 Task: Look for products with chocolate flavor in the category "Chocolate Candies".
Action: Mouse moved to (23, 81)
Screenshot: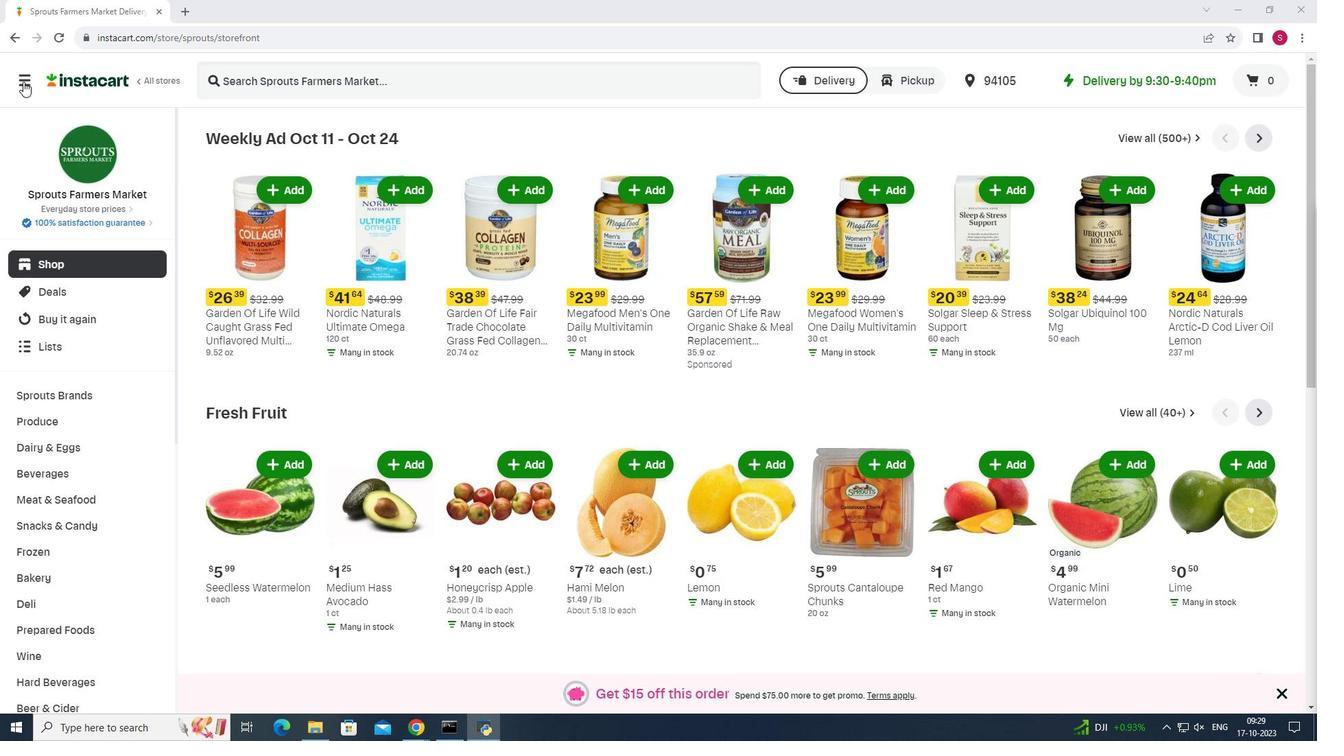 
Action: Mouse pressed left at (23, 81)
Screenshot: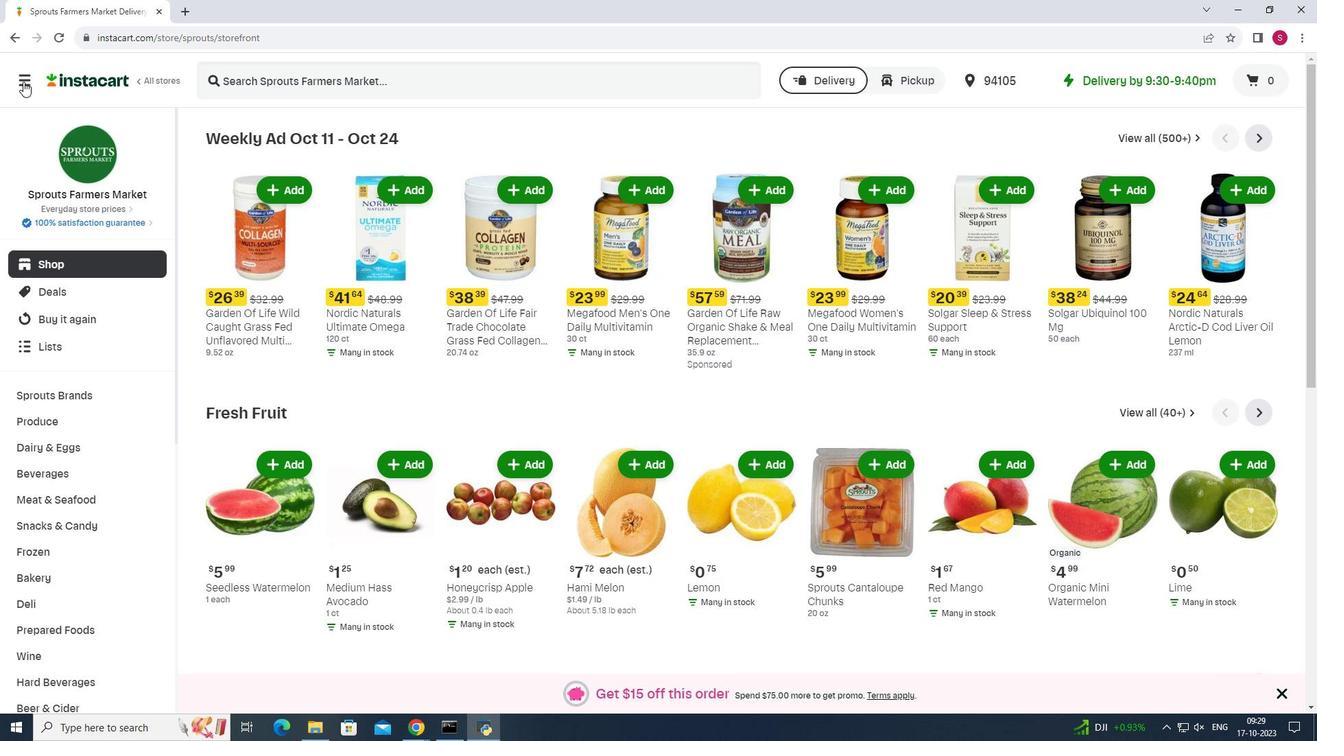 
Action: Mouse moved to (63, 358)
Screenshot: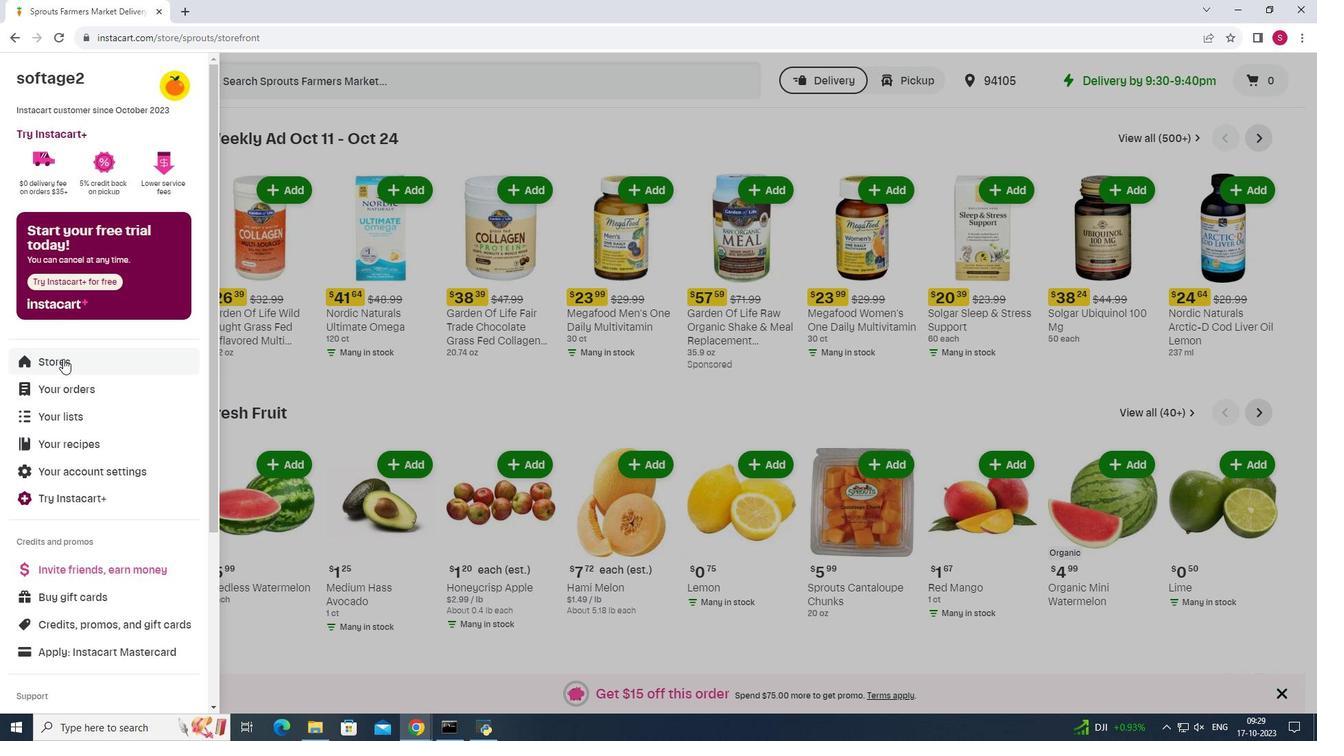 
Action: Mouse pressed left at (63, 358)
Screenshot: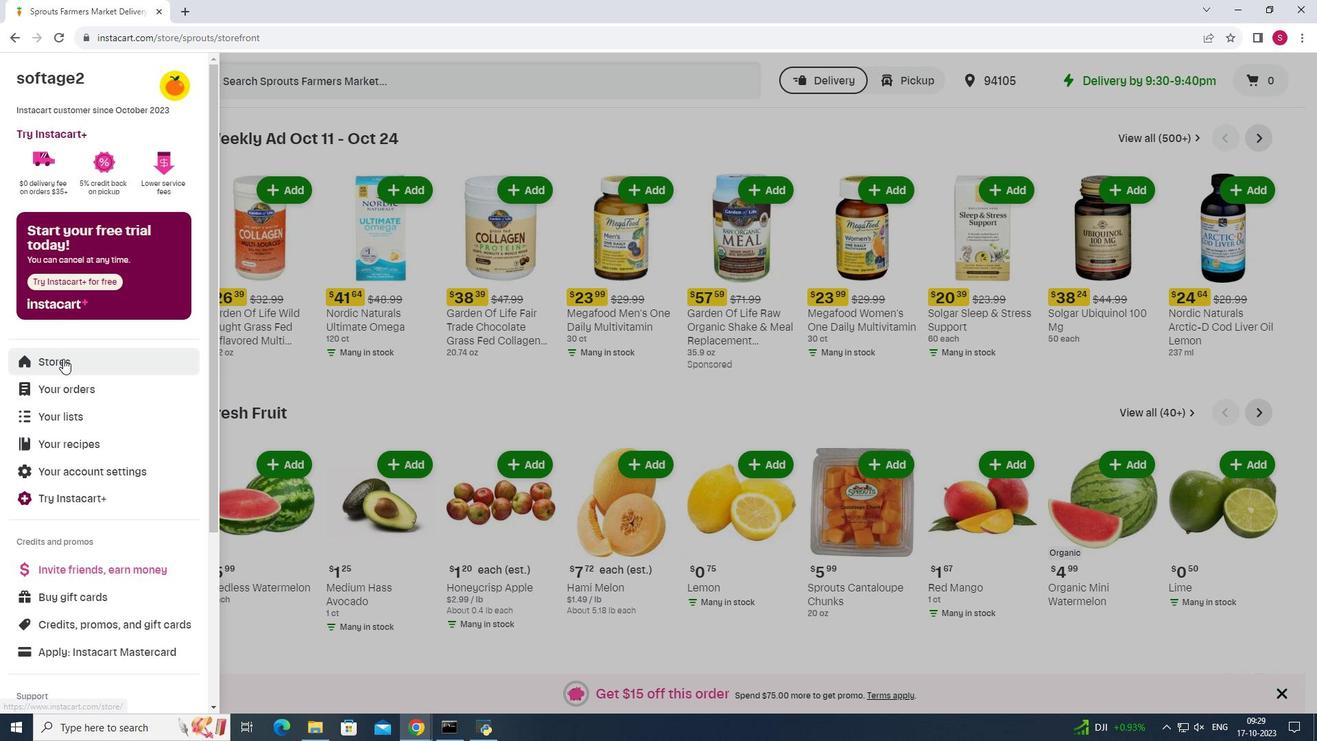 
Action: Mouse moved to (317, 118)
Screenshot: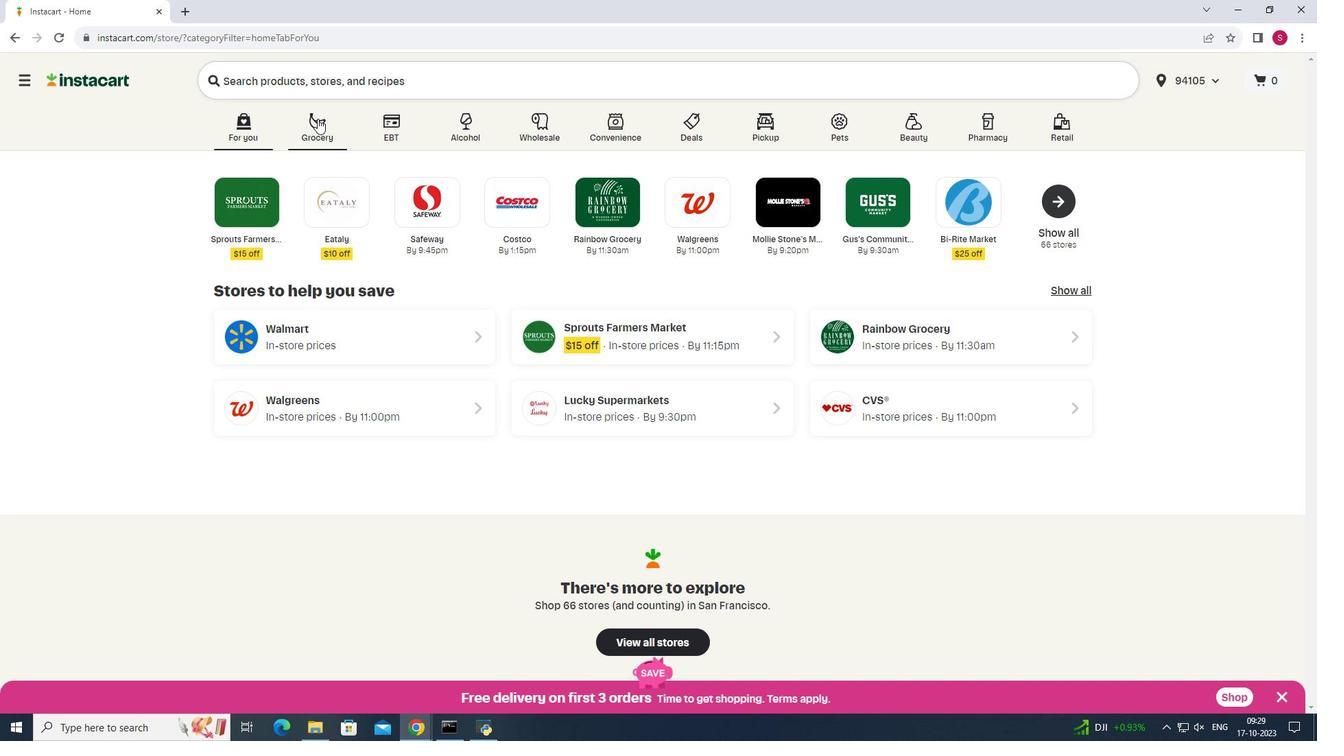 
Action: Mouse pressed left at (317, 118)
Screenshot: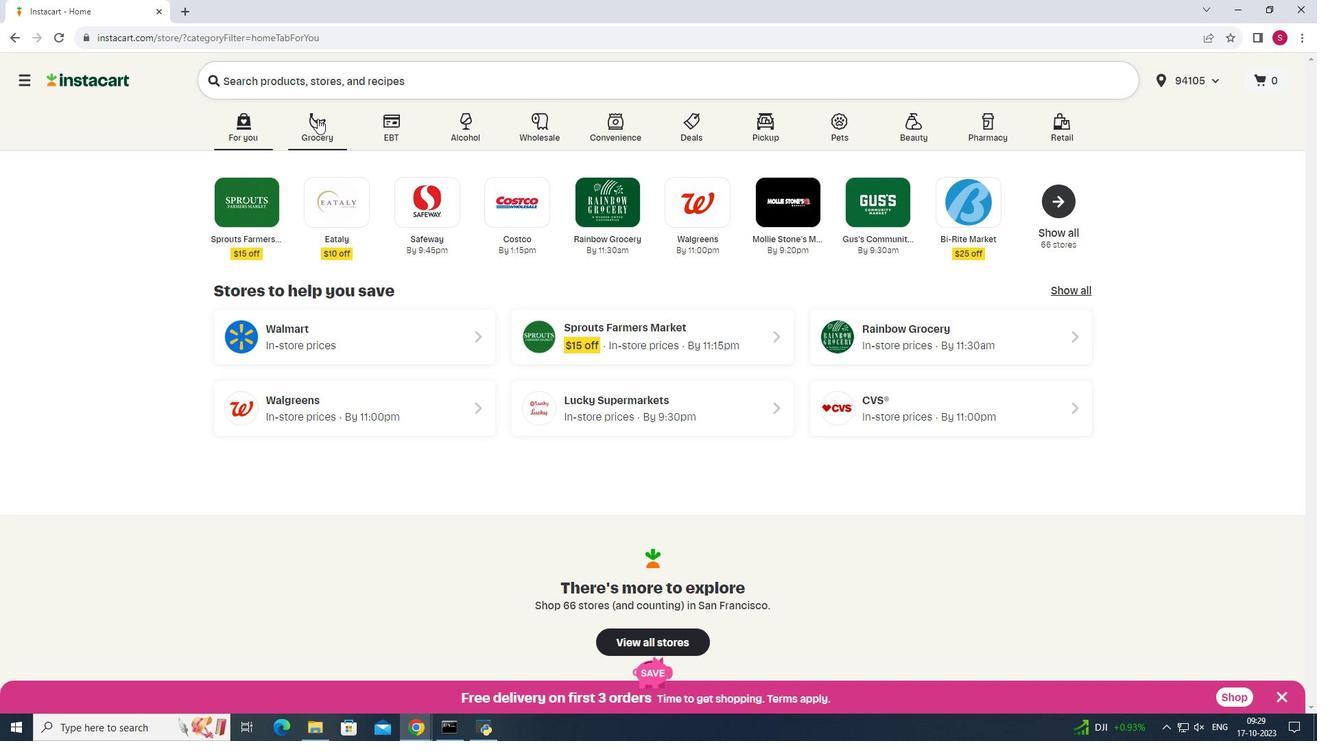 
Action: Mouse moved to (920, 188)
Screenshot: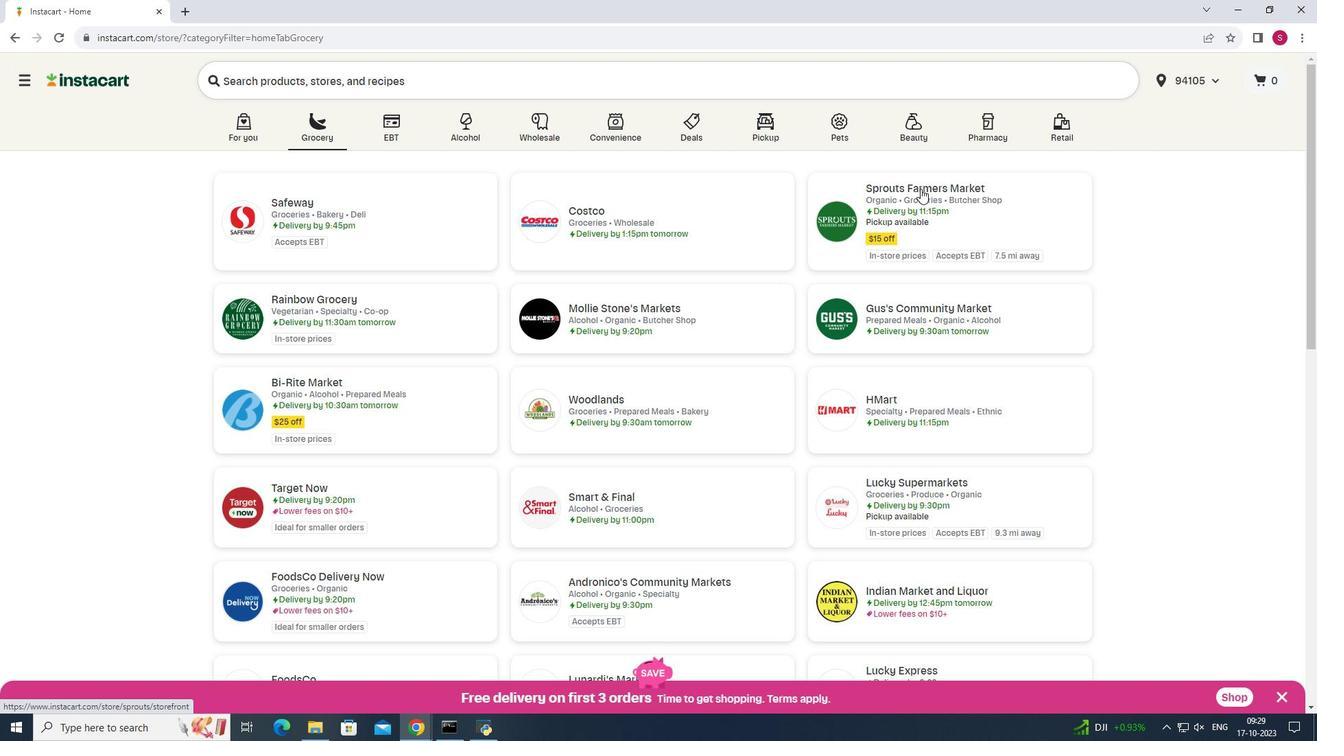
Action: Mouse pressed left at (920, 188)
Screenshot: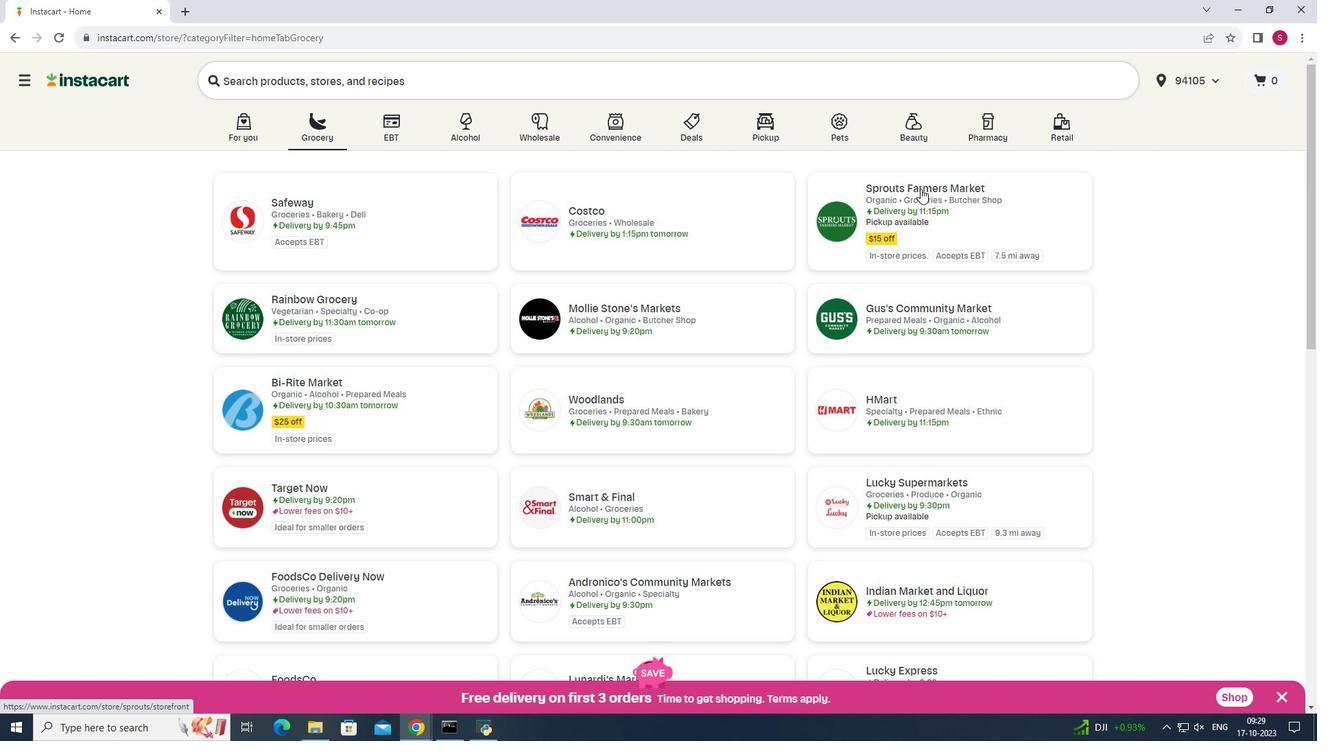 
Action: Mouse moved to (59, 529)
Screenshot: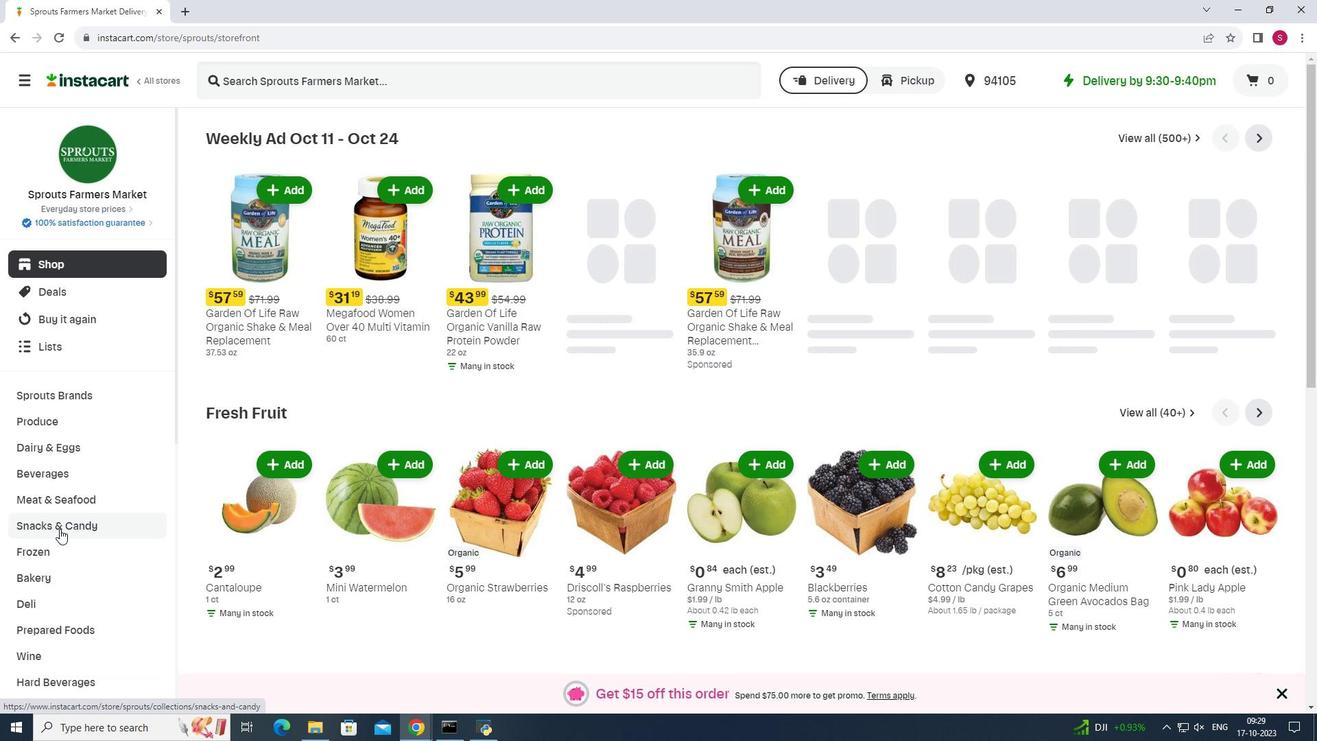 
Action: Mouse pressed left at (59, 529)
Screenshot: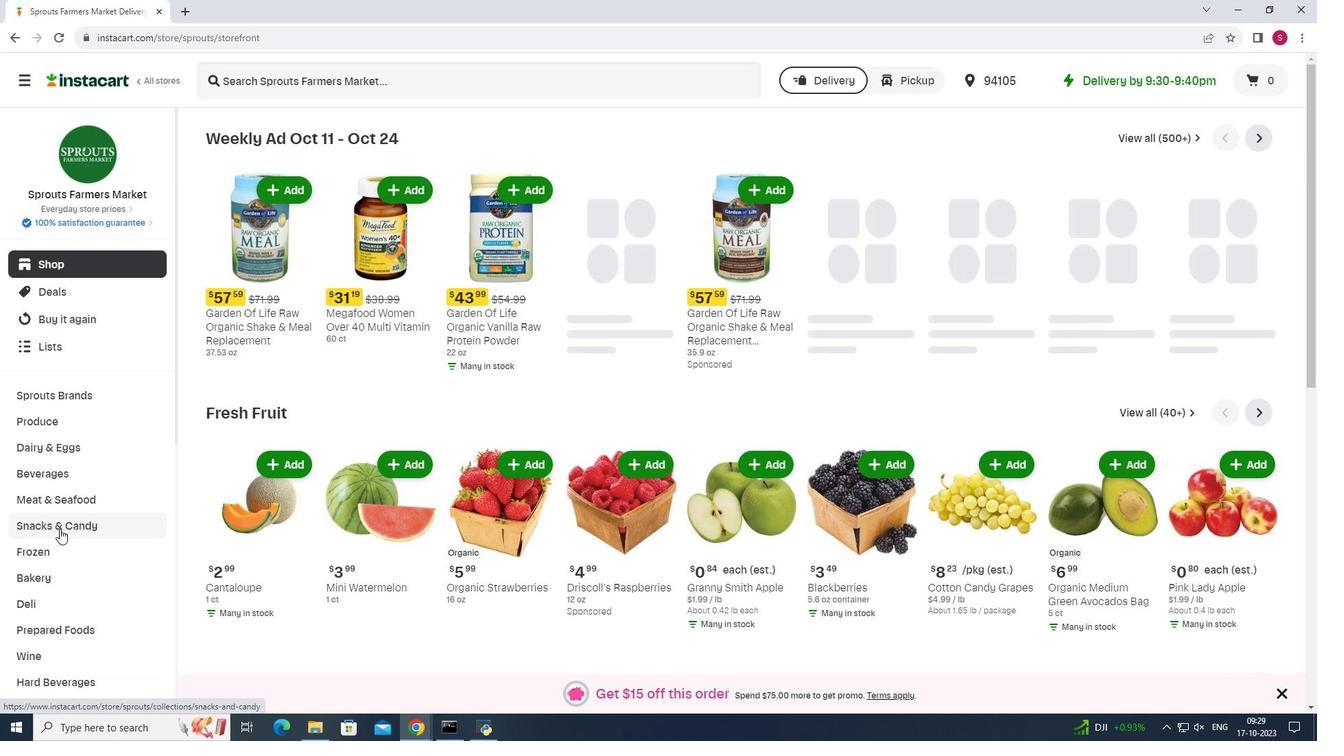
Action: Mouse moved to (383, 170)
Screenshot: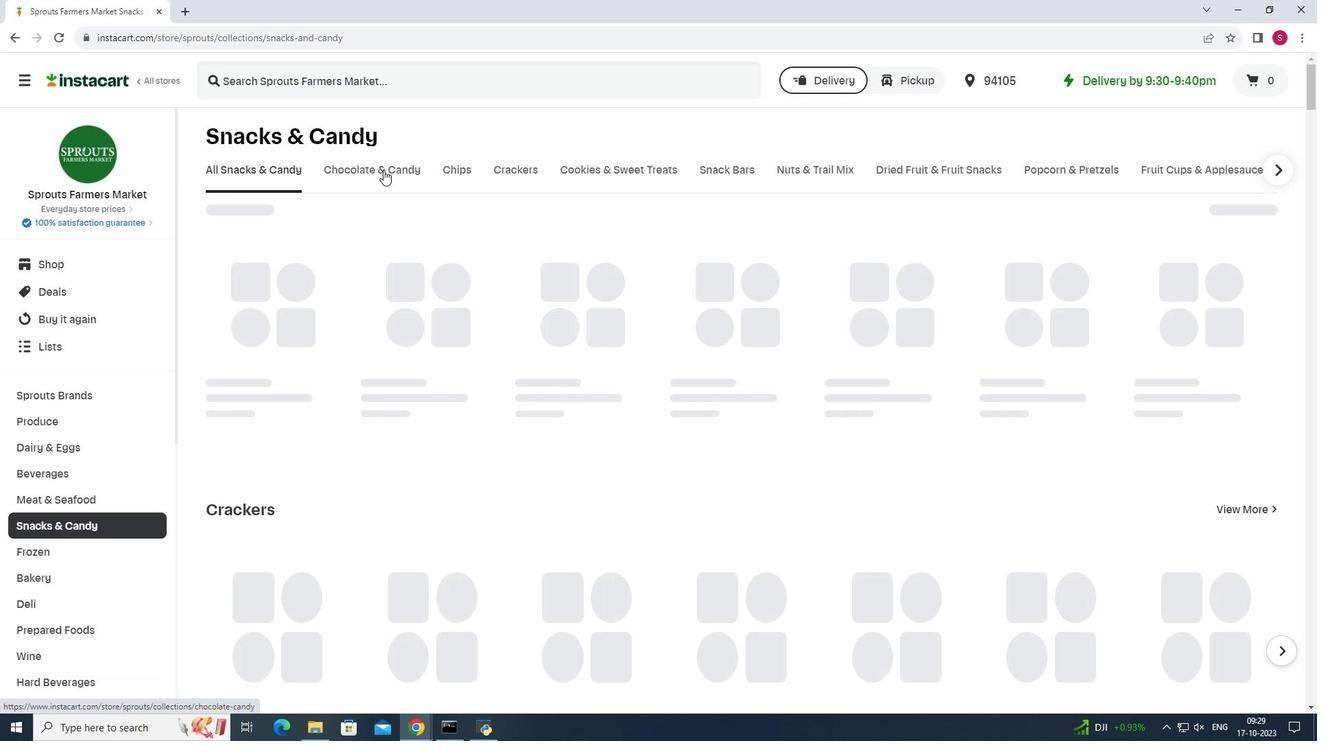 
Action: Mouse pressed left at (383, 170)
Screenshot: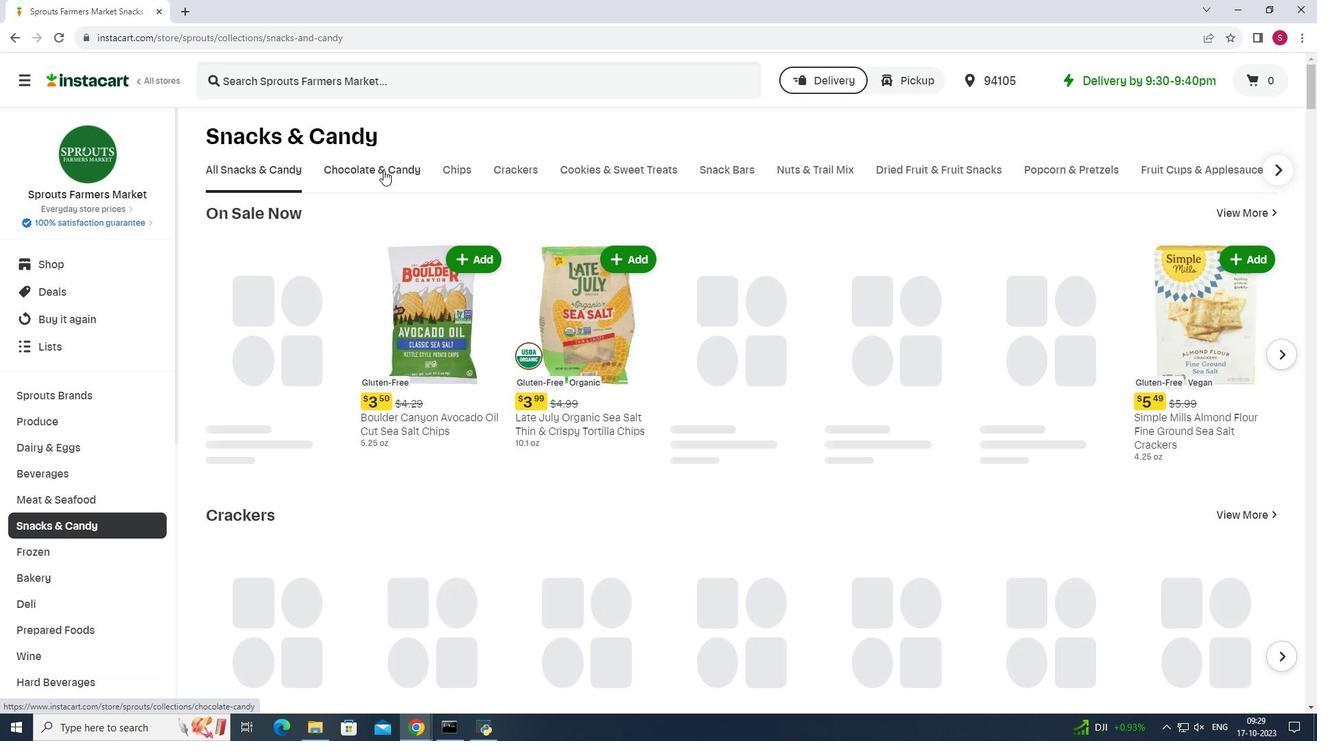 
Action: Mouse moved to (352, 231)
Screenshot: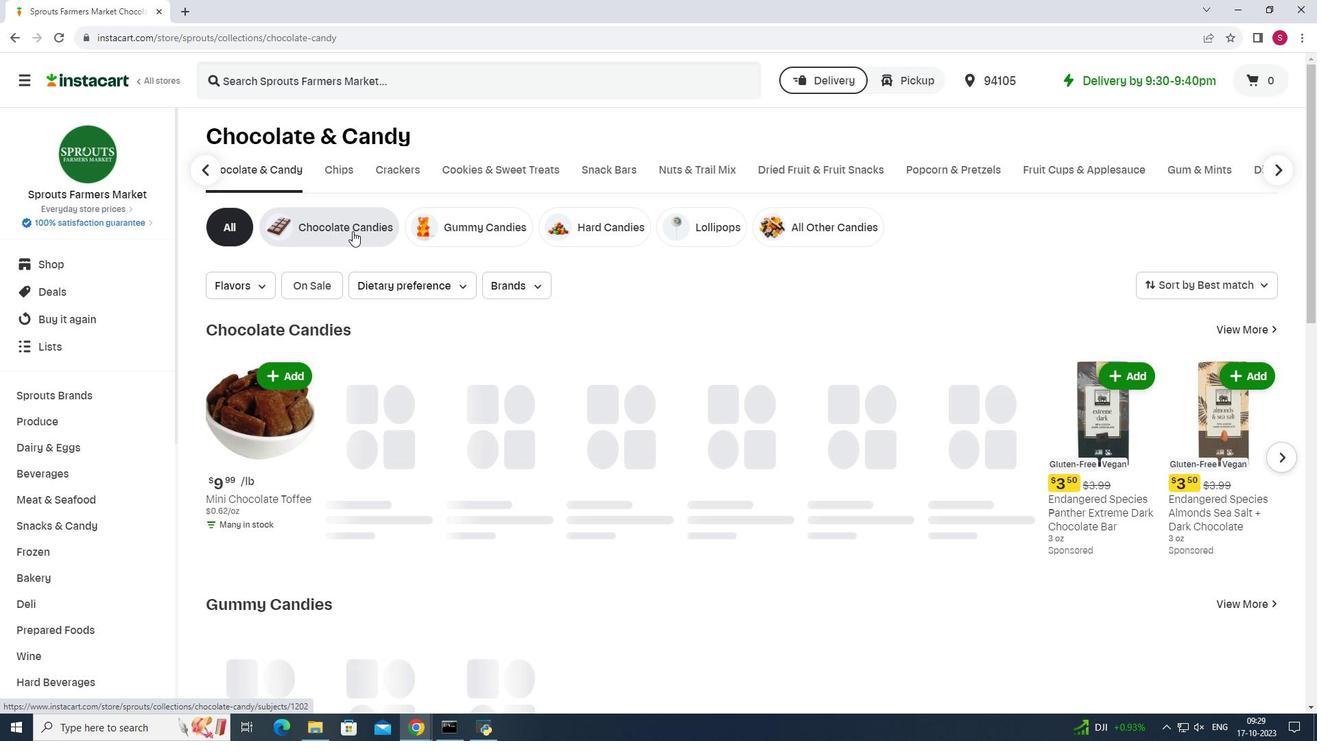 
Action: Mouse pressed left at (352, 231)
Screenshot: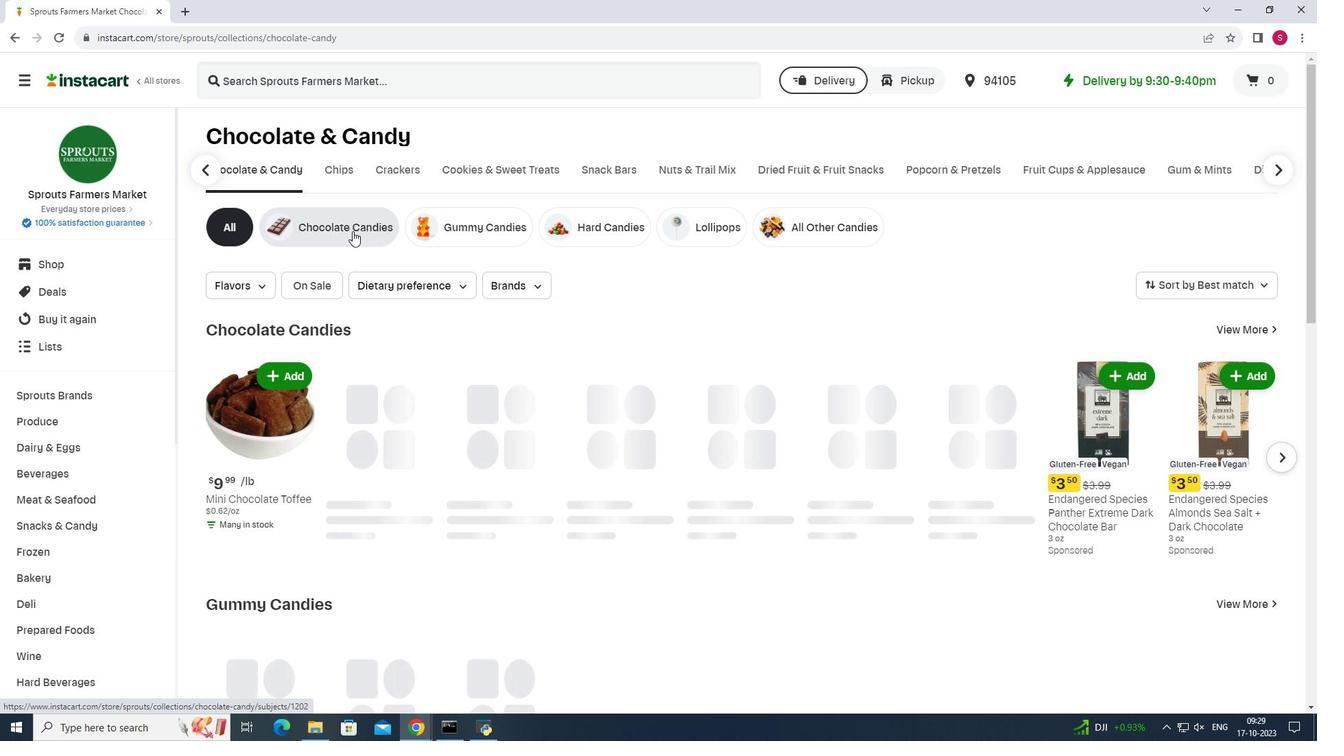 
Action: Mouse moved to (263, 288)
Screenshot: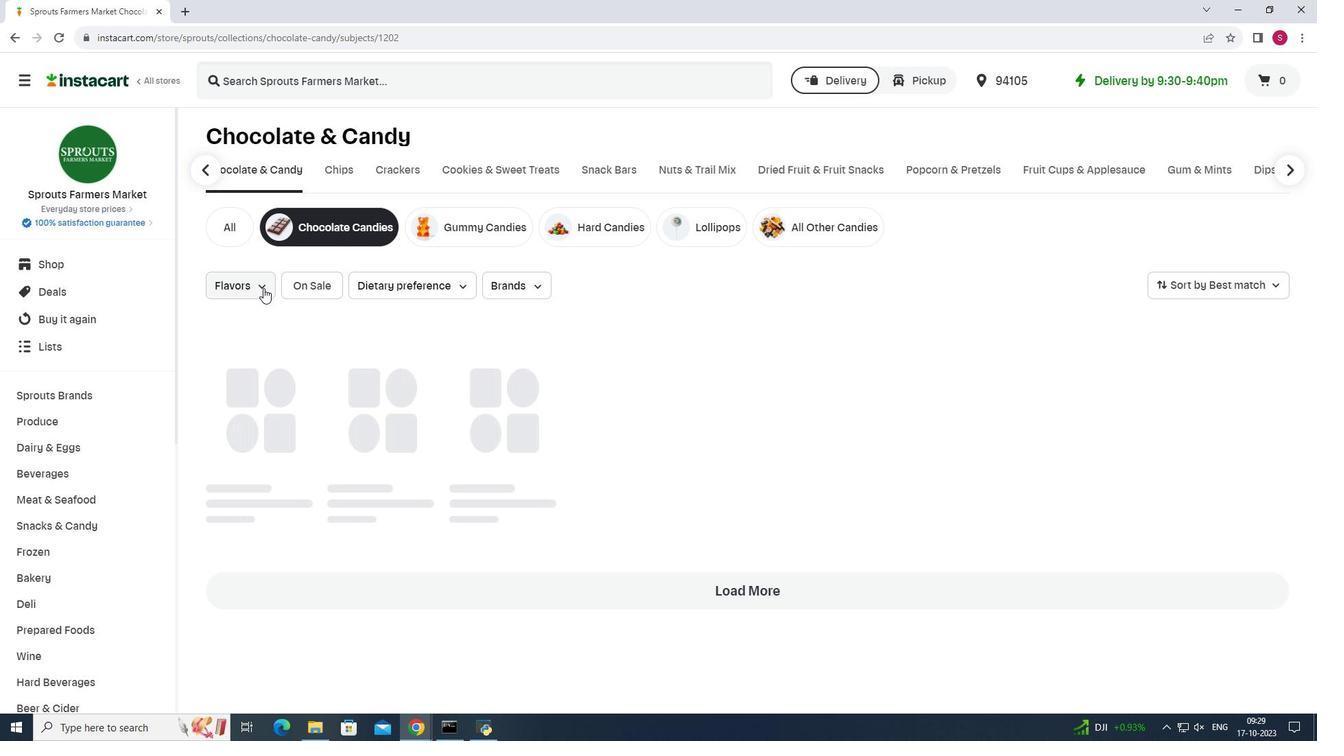
Action: Mouse pressed left at (263, 288)
Screenshot: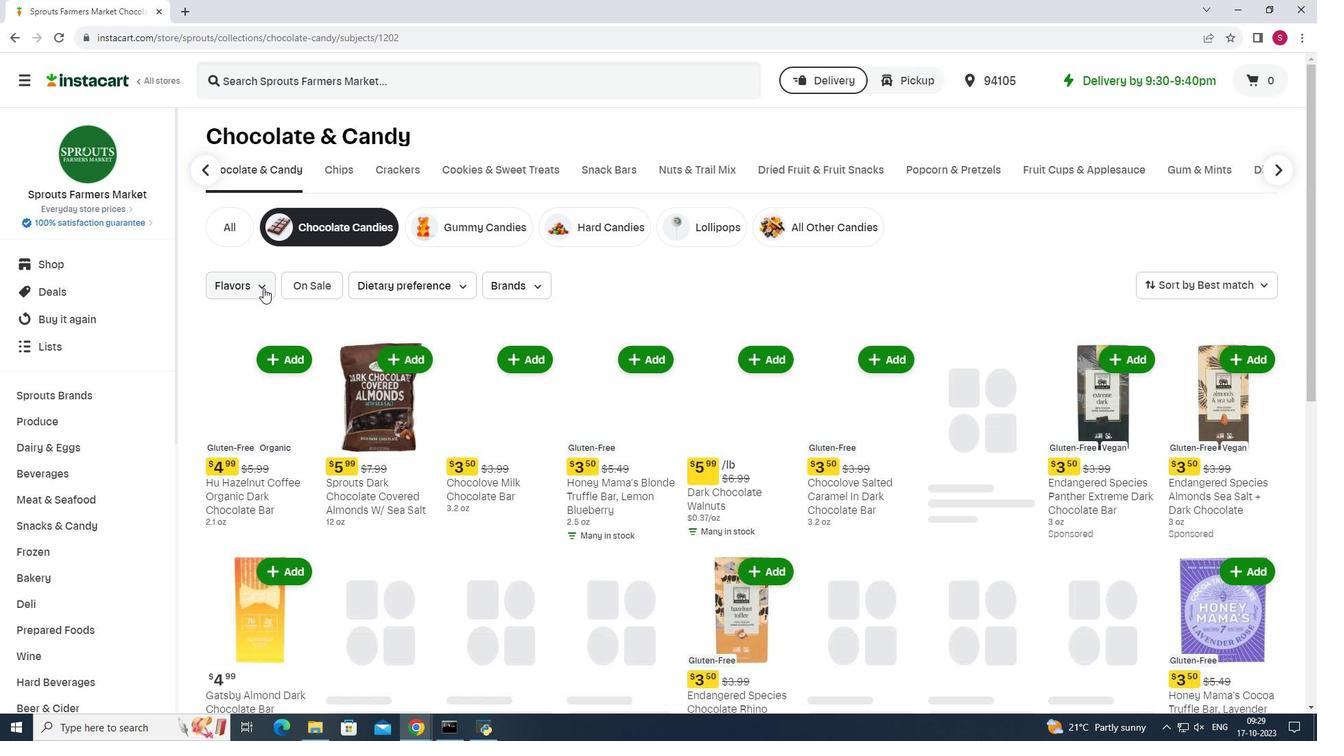 
Action: Mouse moved to (227, 325)
Screenshot: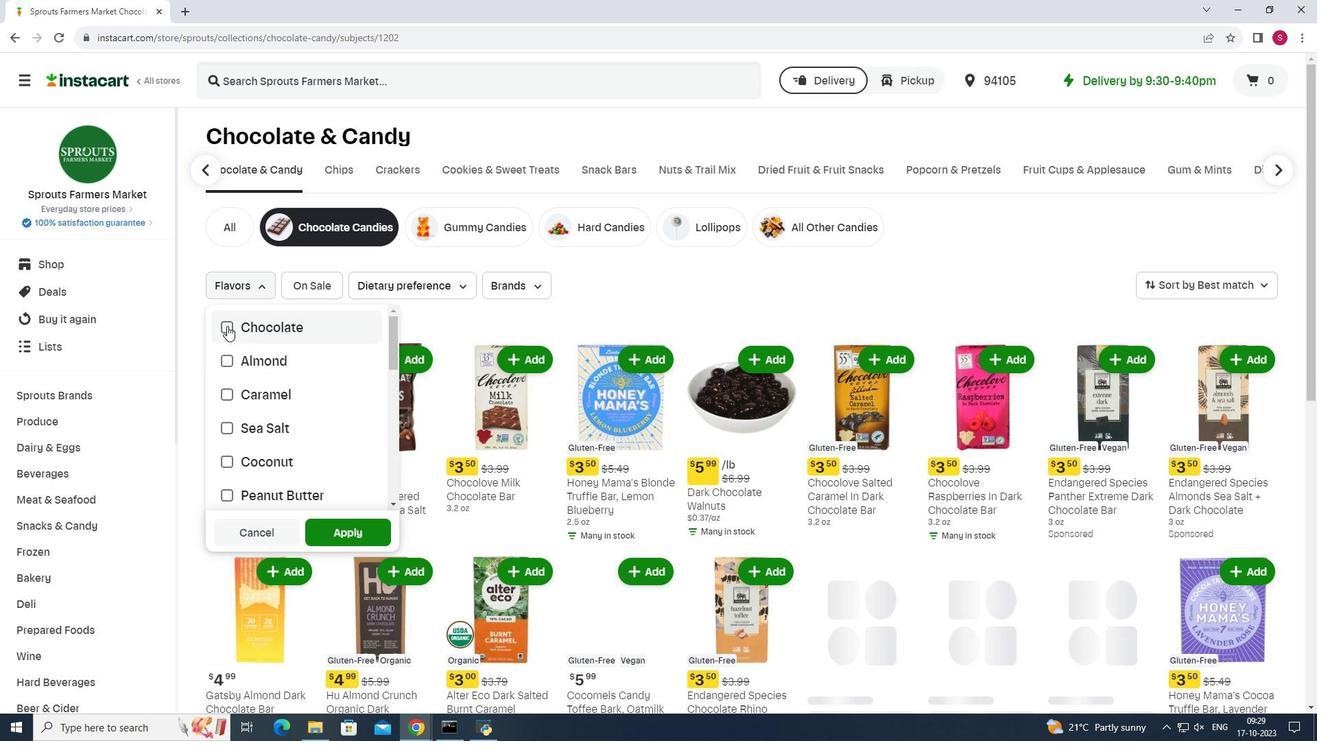 
Action: Mouse pressed left at (227, 325)
Screenshot: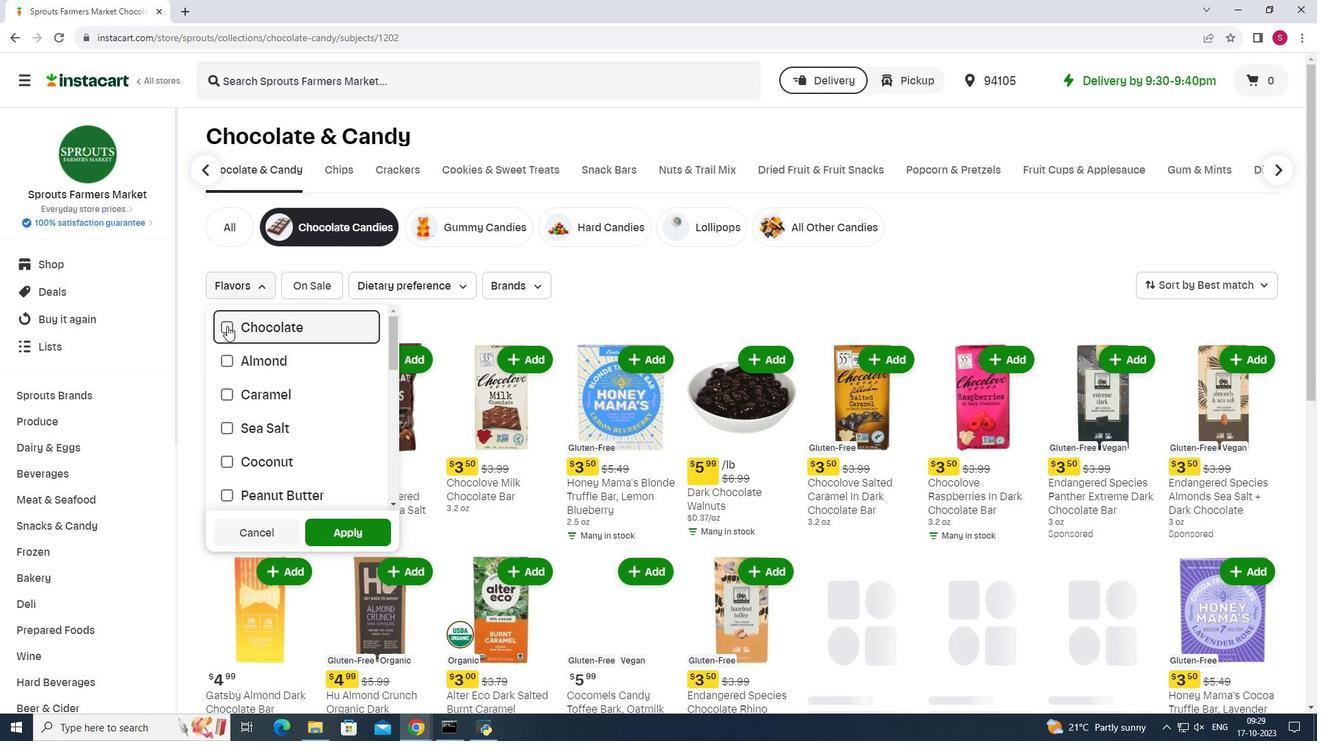 
Action: Mouse moved to (341, 533)
Screenshot: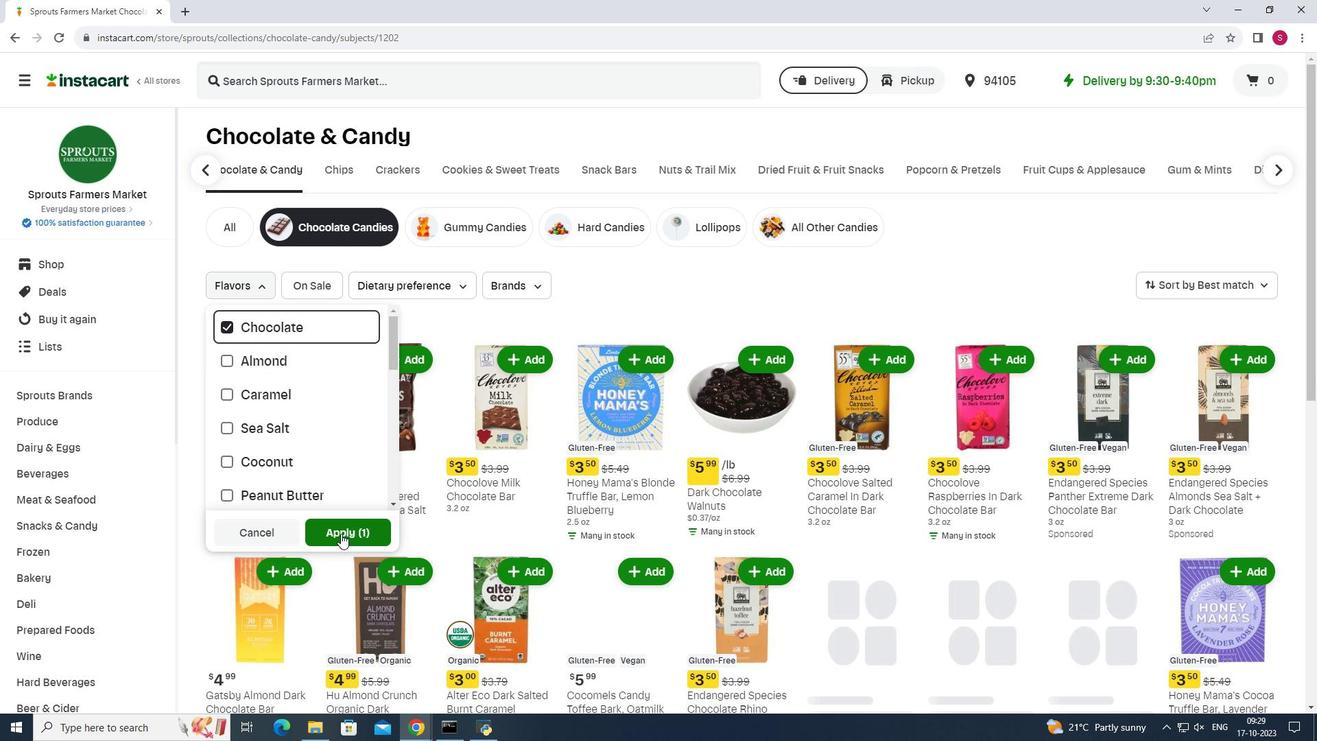 
Action: Mouse pressed left at (341, 533)
Screenshot: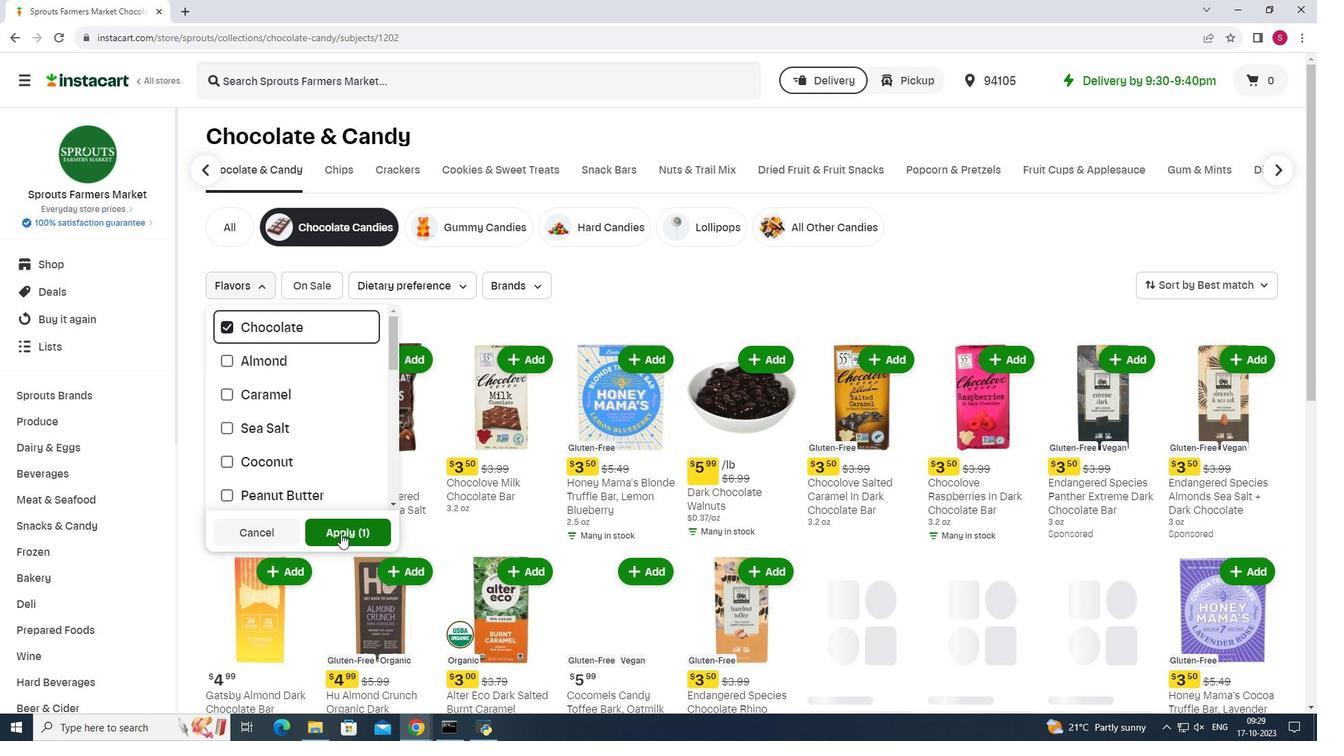 
Action: Mouse moved to (1038, 298)
Screenshot: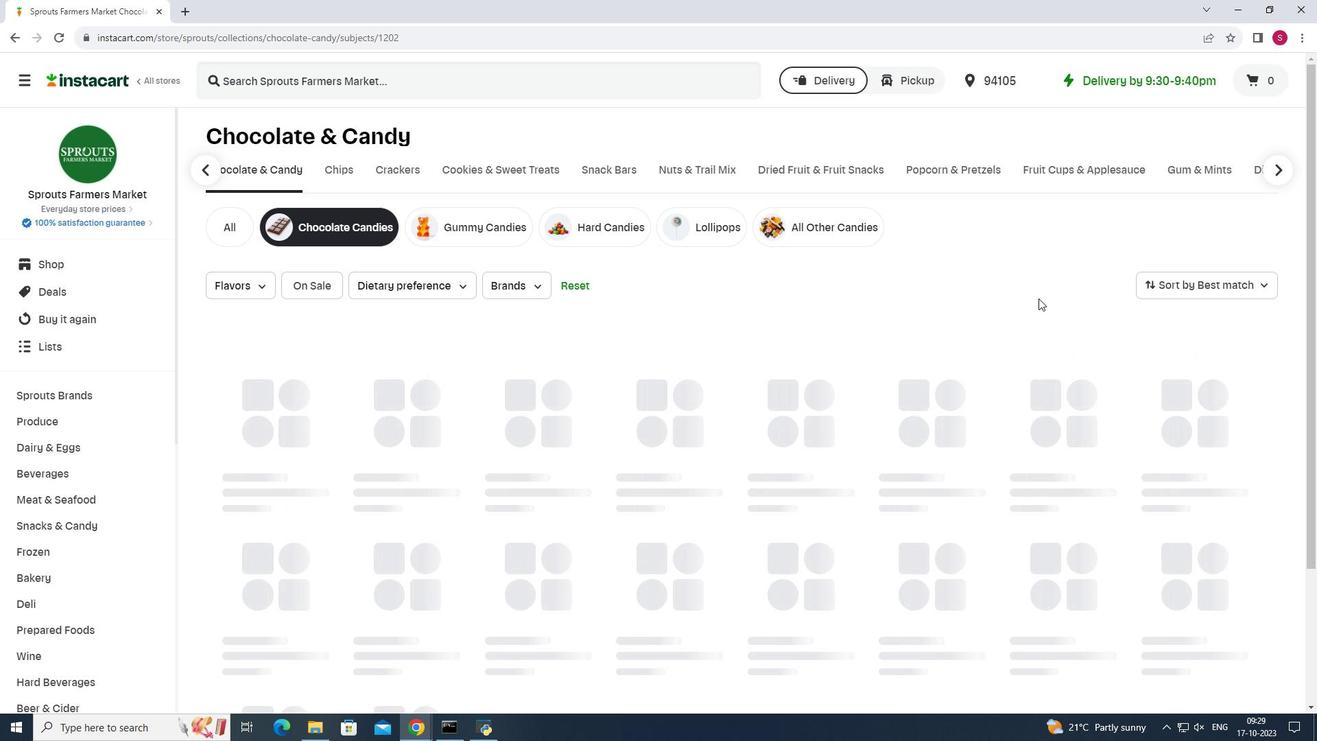 
Action: Mouse scrolled (1038, 297) with delta (0, 0)
Screenshot: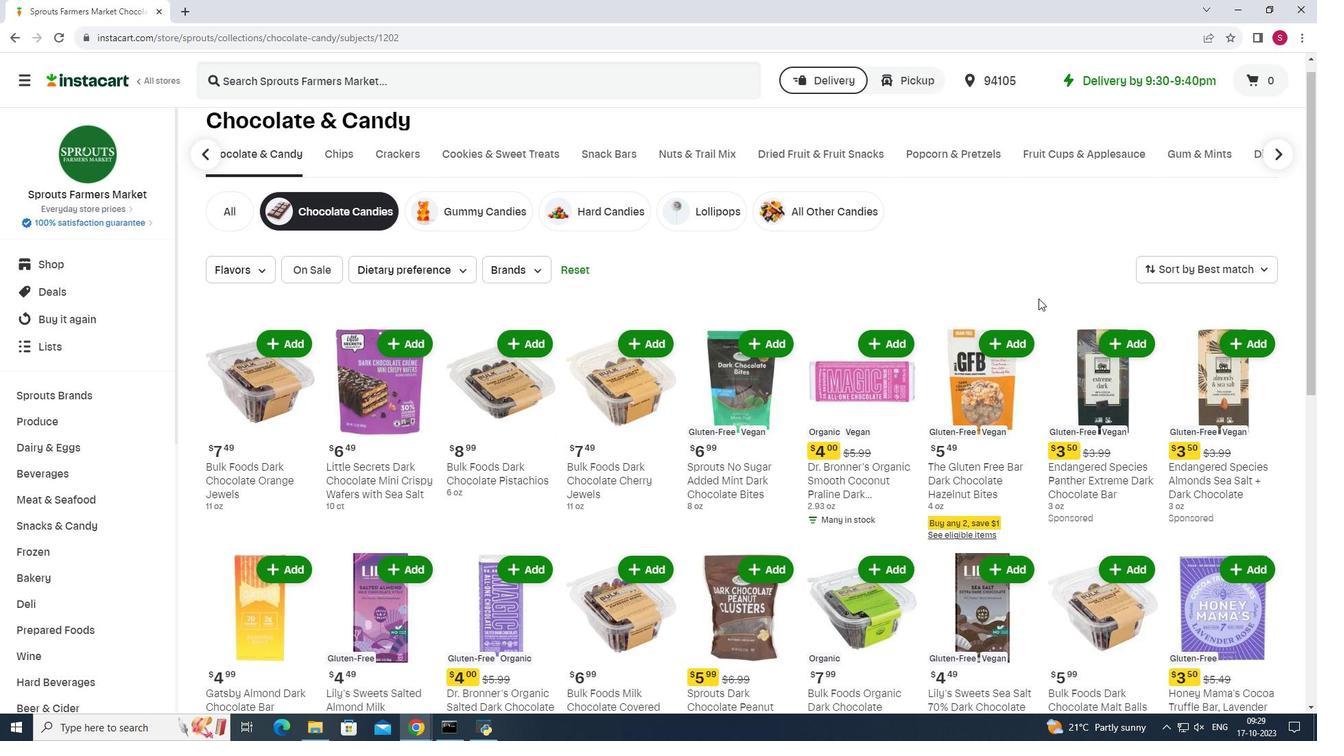 
Action: Mouse scrolled (1038, 297) with delta (0, 0)
Screenshot: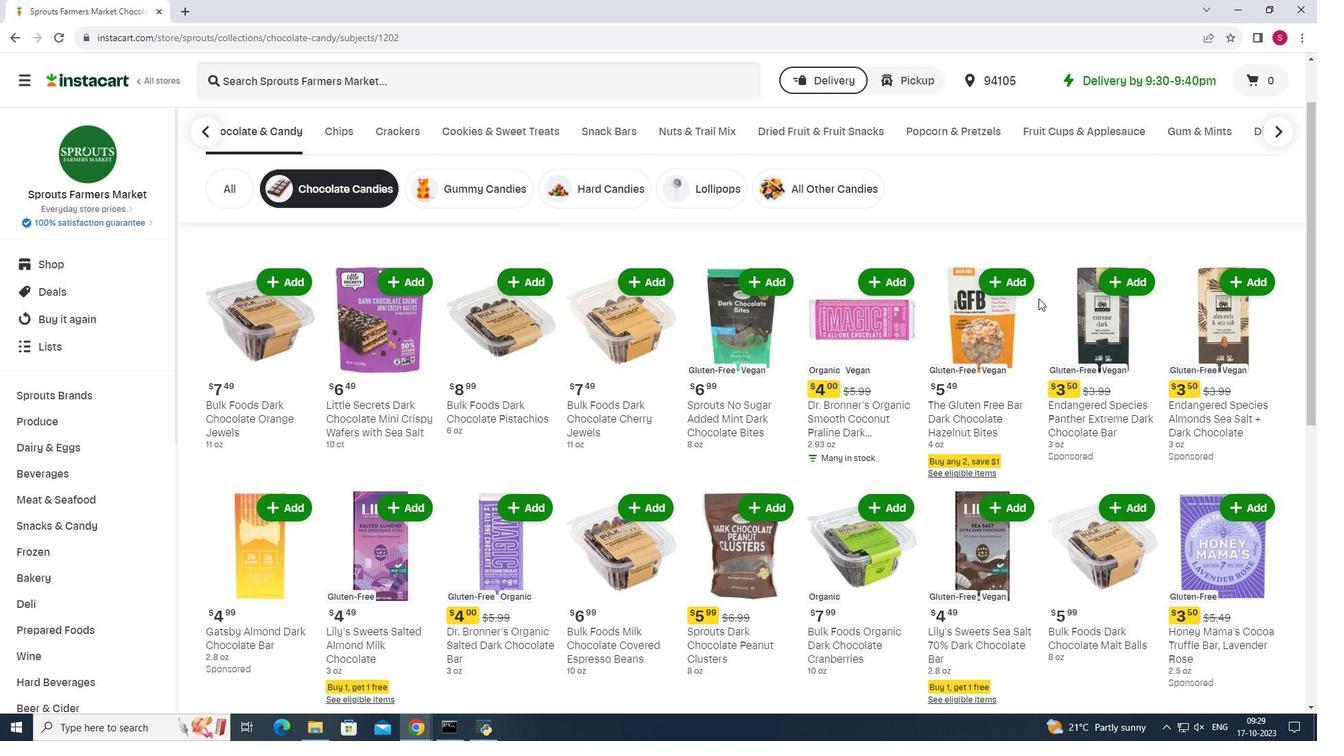 
Action: Mouse scrolled (1038, 297) with delta (0, 0)
Screenshot: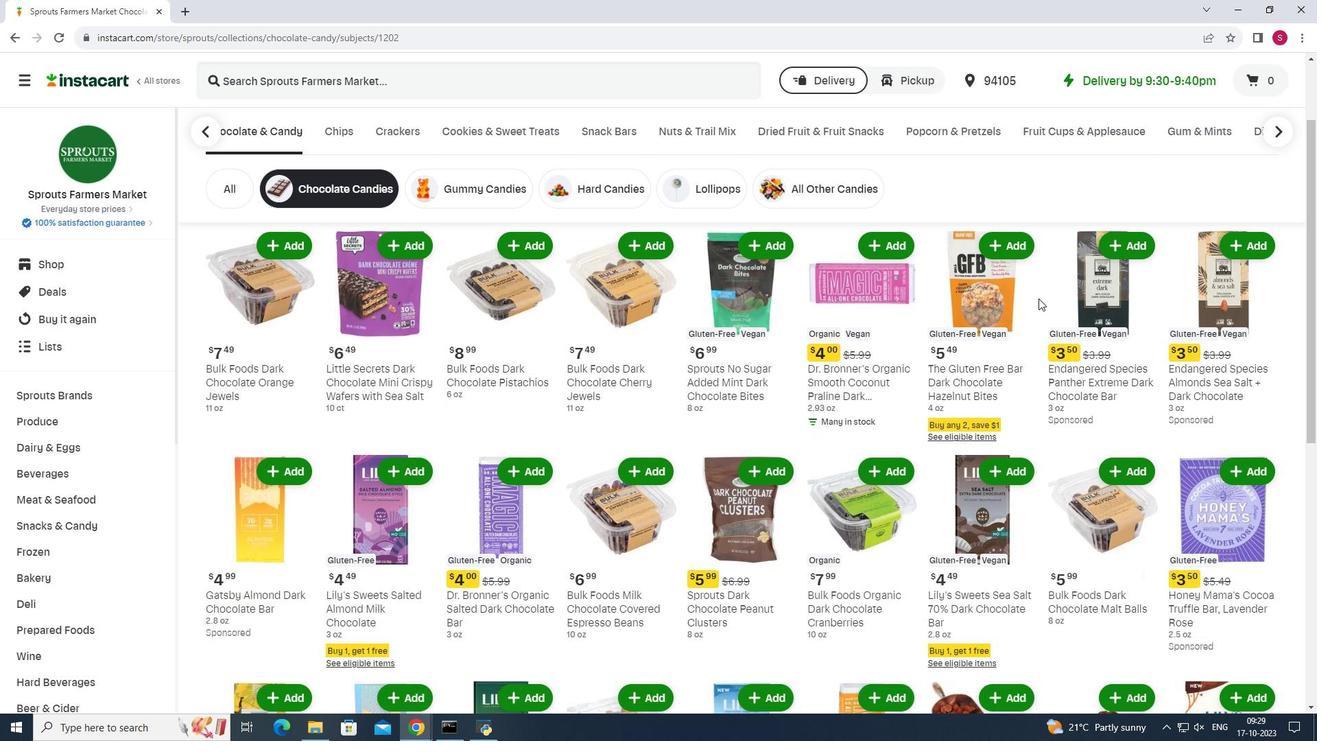
Action: Mouse scrolled (1038, 297) with delta (0, 0)
Screenshot: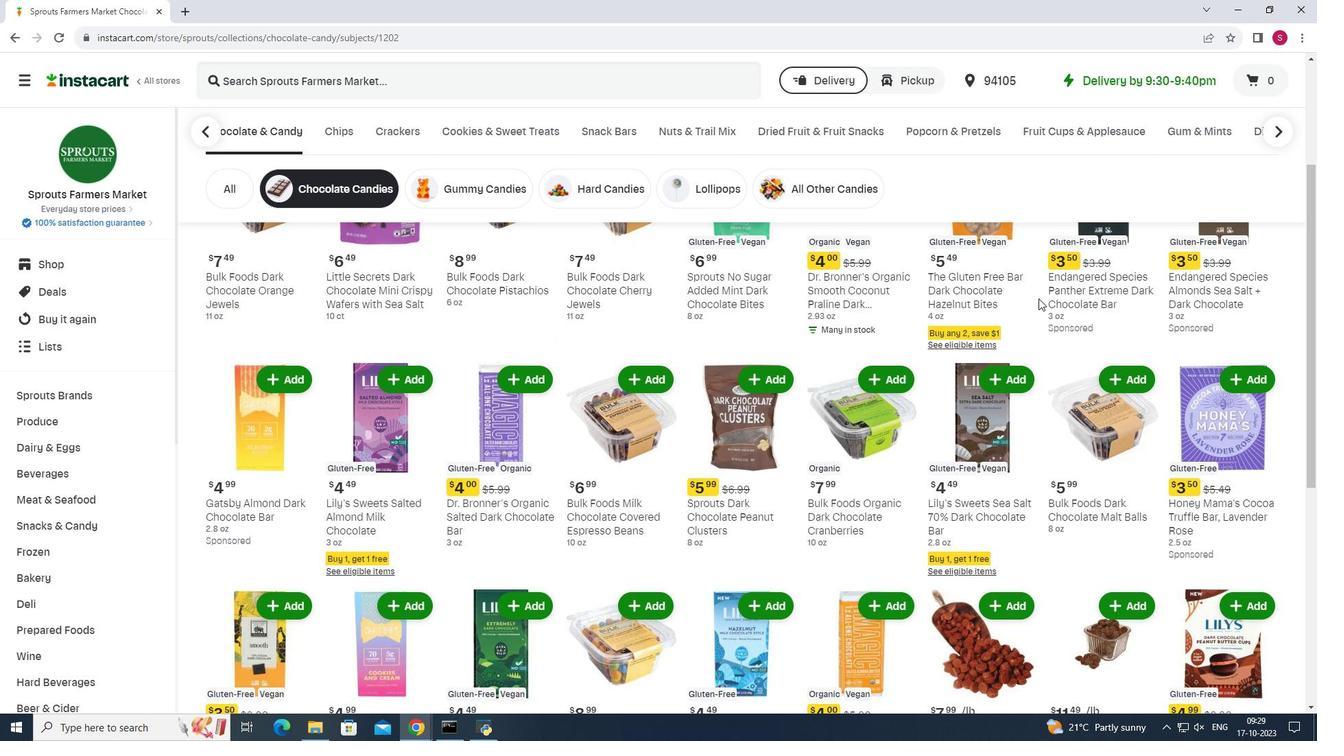 
Action: Mouse scrolled (1038, 297) with delta (0, 0)
Screenshot: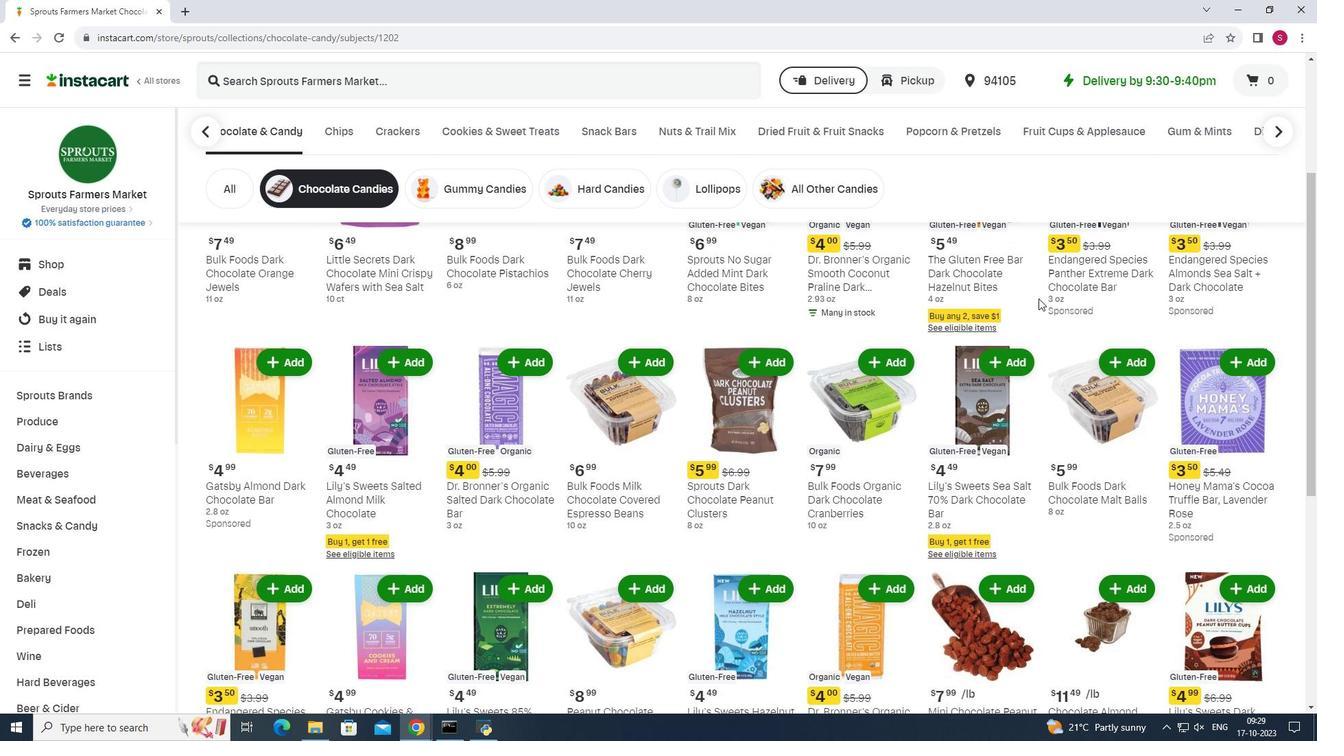 
Action: Mouse scrolled (1038, 297) with delta (0, 0)
Screenshot: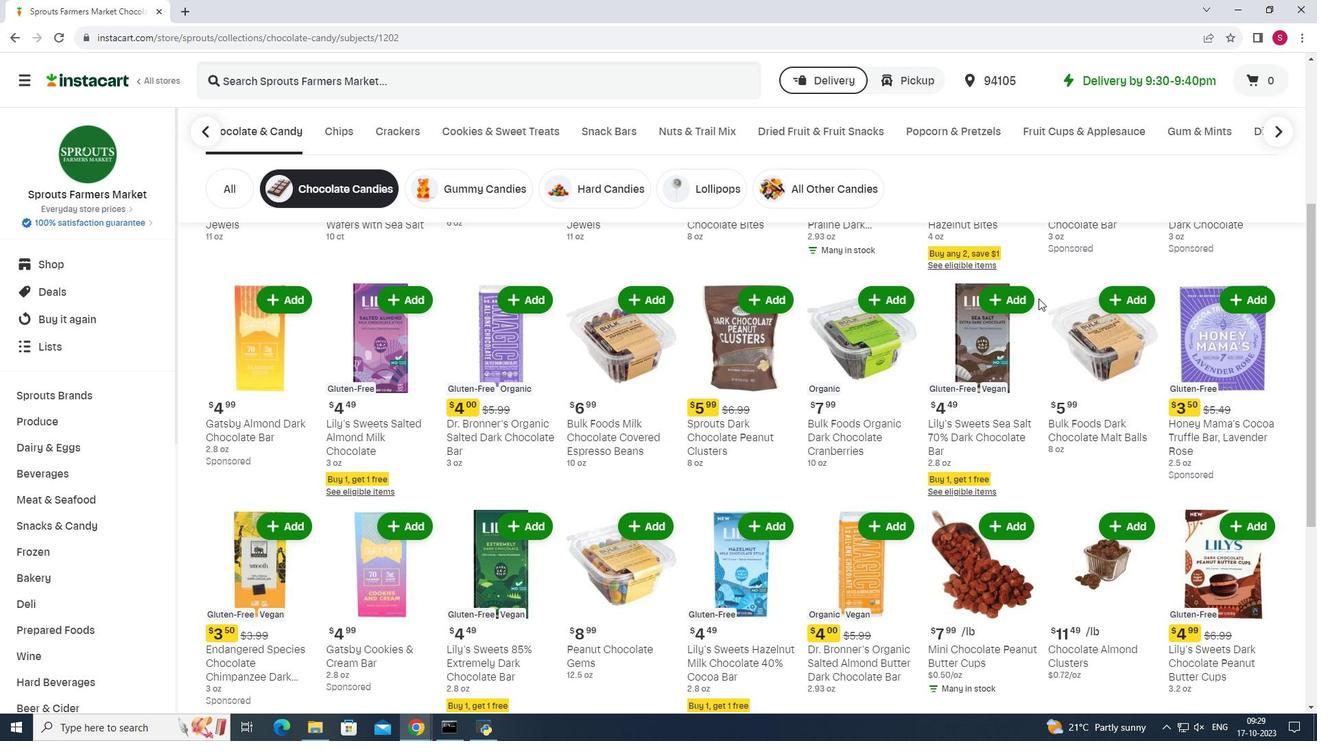 
Action: Mouse scrolled (1038, 297) with delta (0, 0)
Screenshot: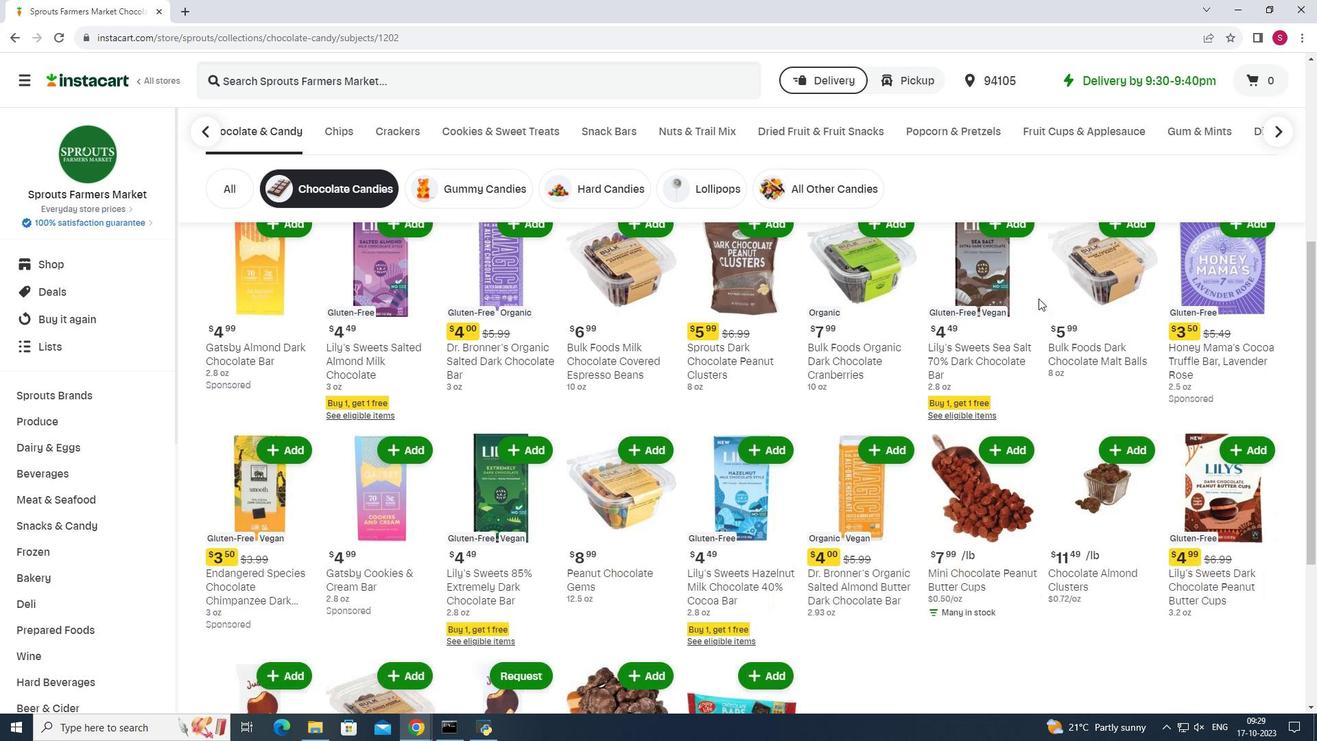 
Action: Mouse scrolled (1038, 297) with delta (0, 0)
Screenshot: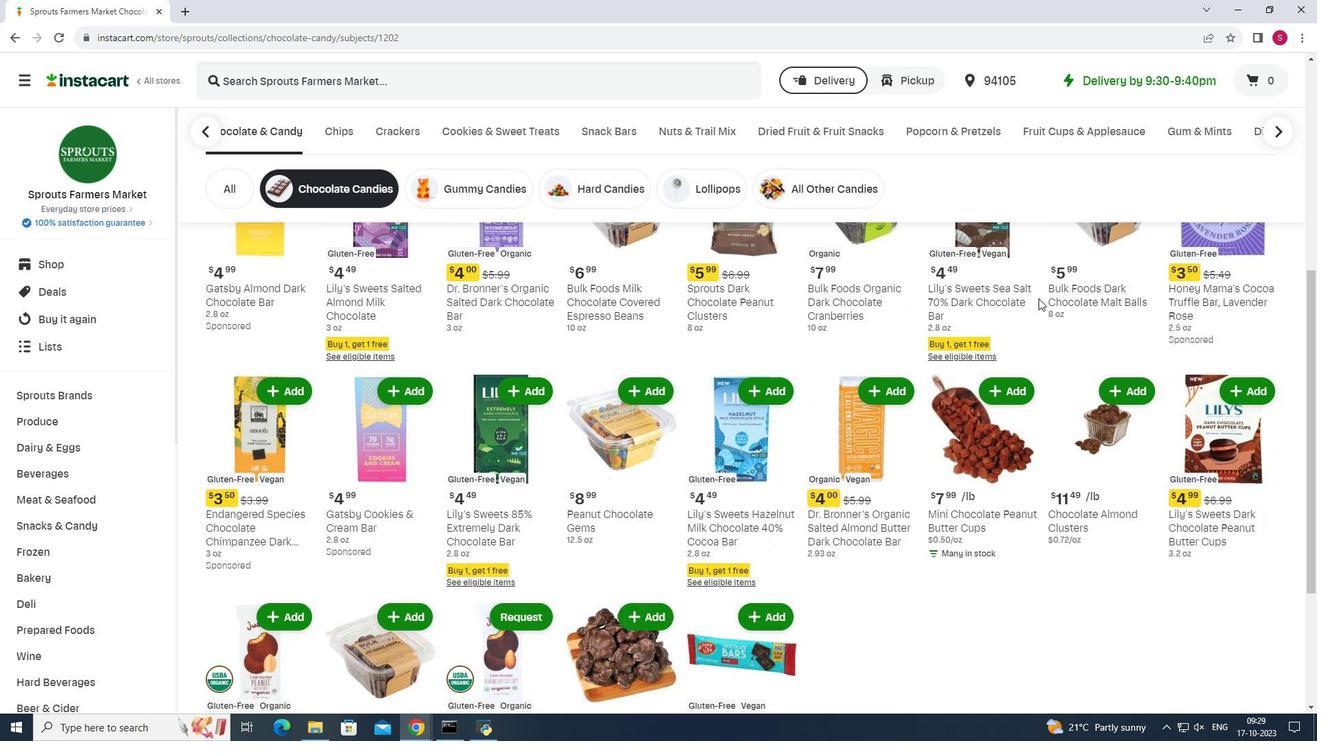 
Action: Mouse scrolled (1038, 297) with delta (0, 0)
Screenshot: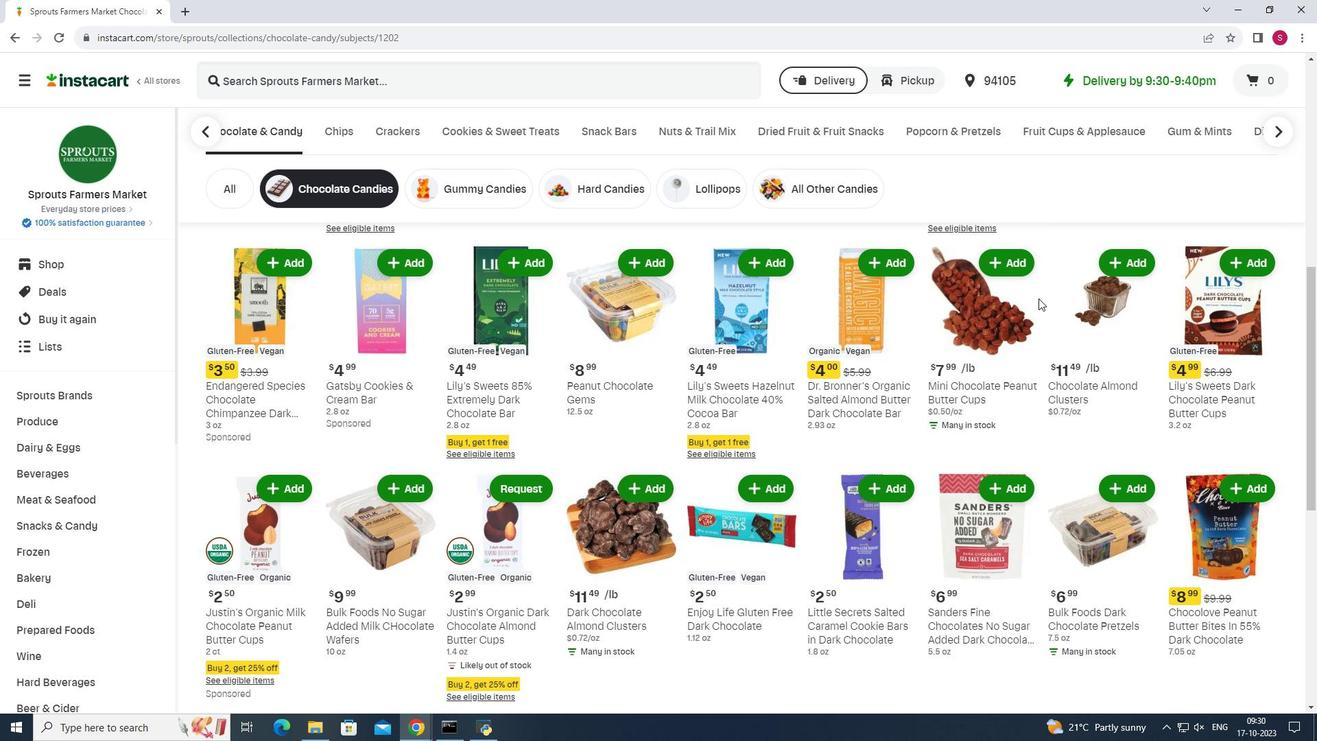 
Action: Mouse scrolled (1038, 297) with delta (0, 0)
Screenshot: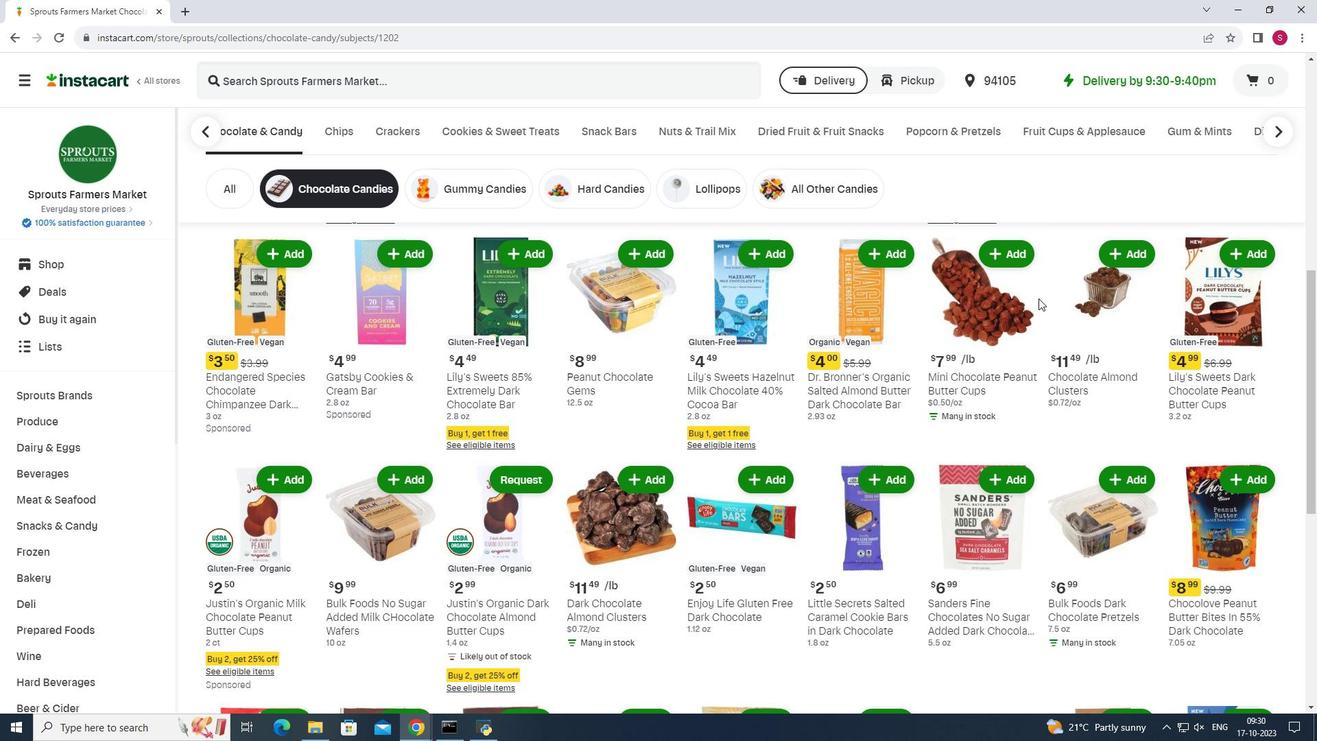 
Action: Mouse scrolled (1038, 297) with delta (0, 0)
Screenshot: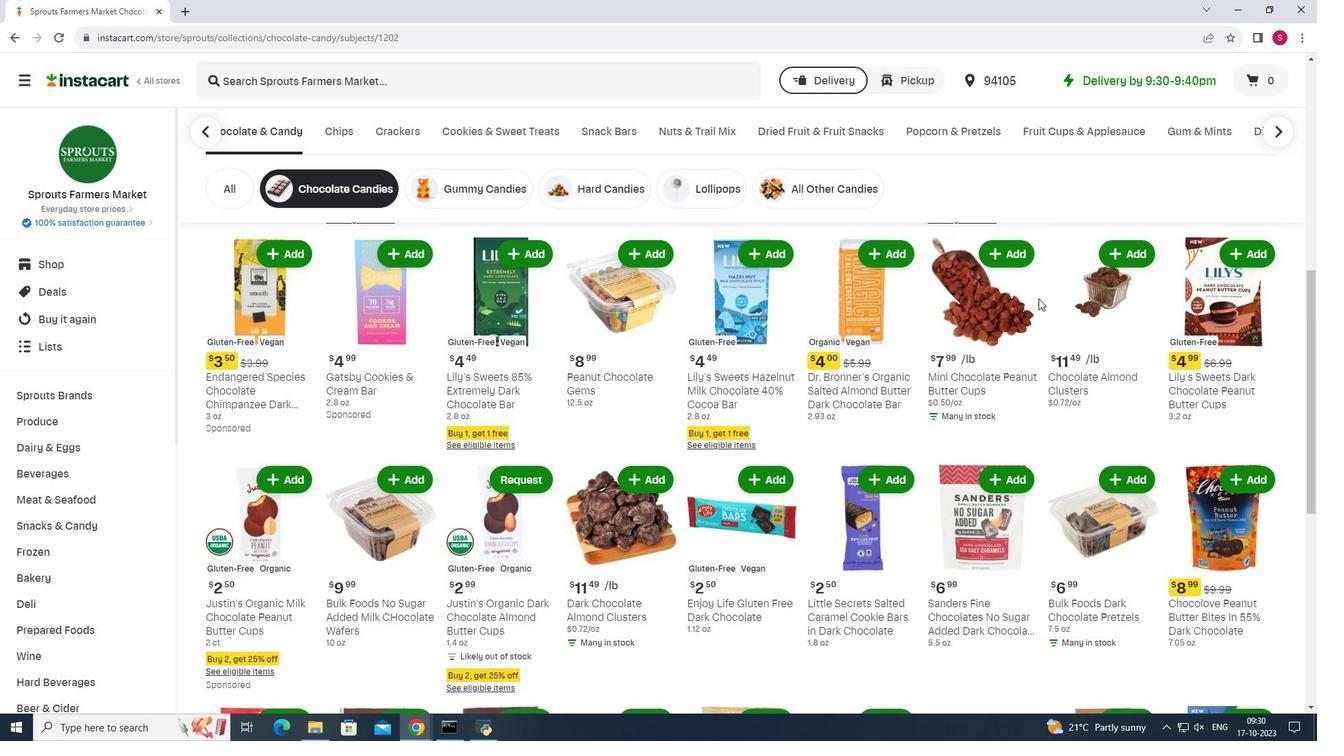 
Action: Mouse scrolled (1038, 297) with delta (0, 0)
Screenshot: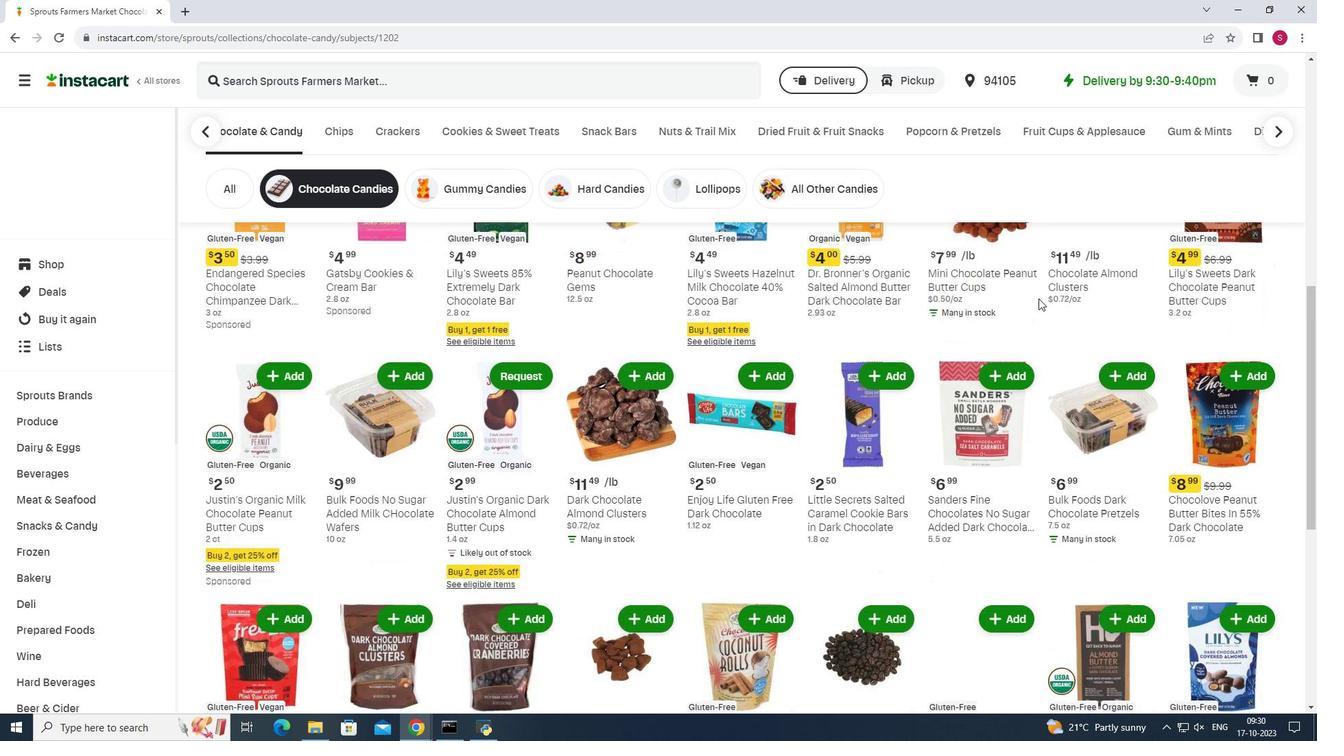 
Action: Mouse scrolled (1038, 297) with delta (0, 0)
Screenshot: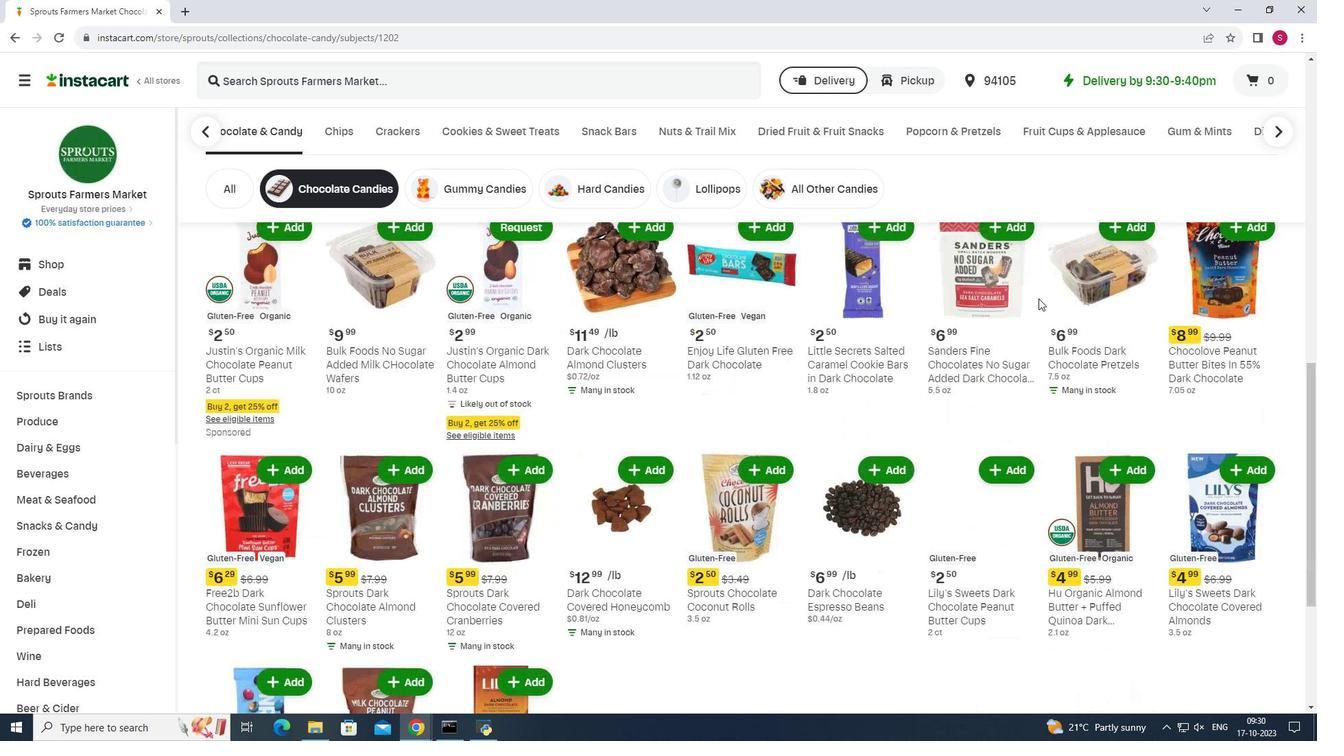 
Action: Mouse scrolled (1038, 297) with delta (0, 0)
Screenshot: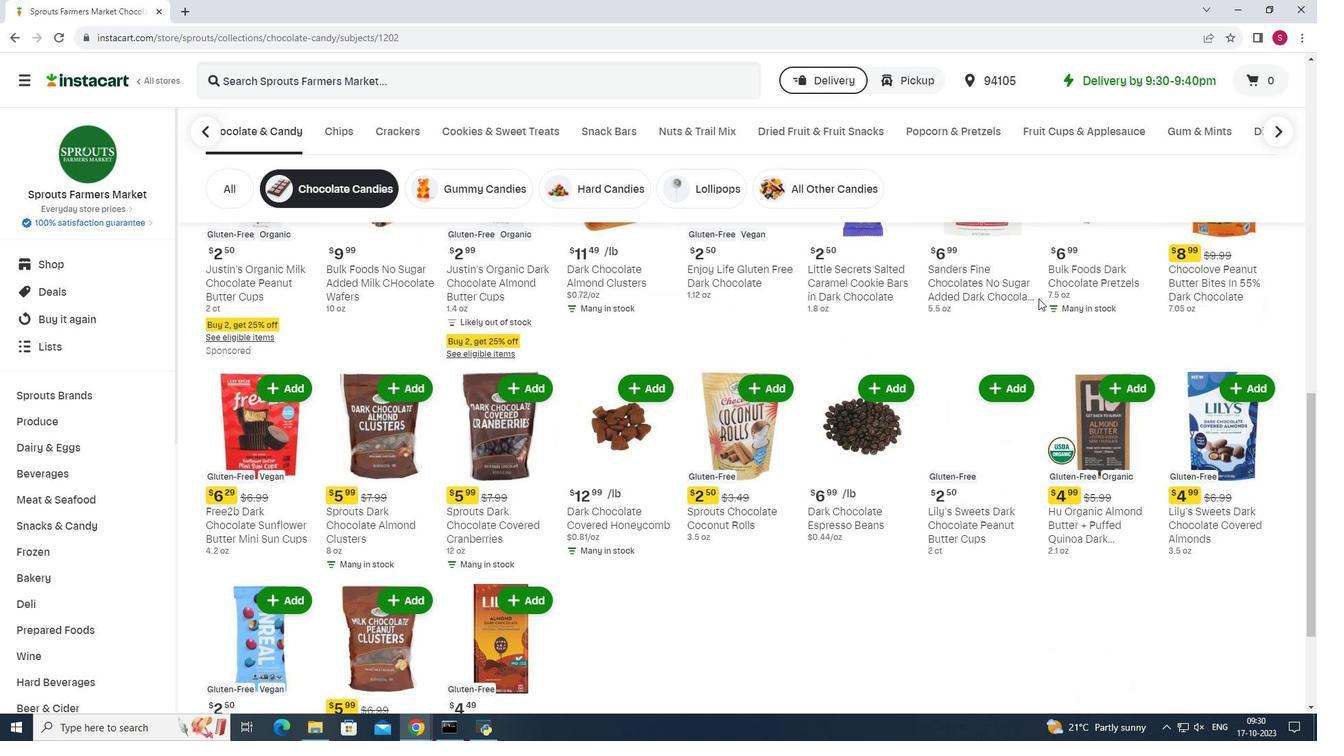 
Action: Mouse scrolled (1038, 297) with delta (0, 0)
Screenshot: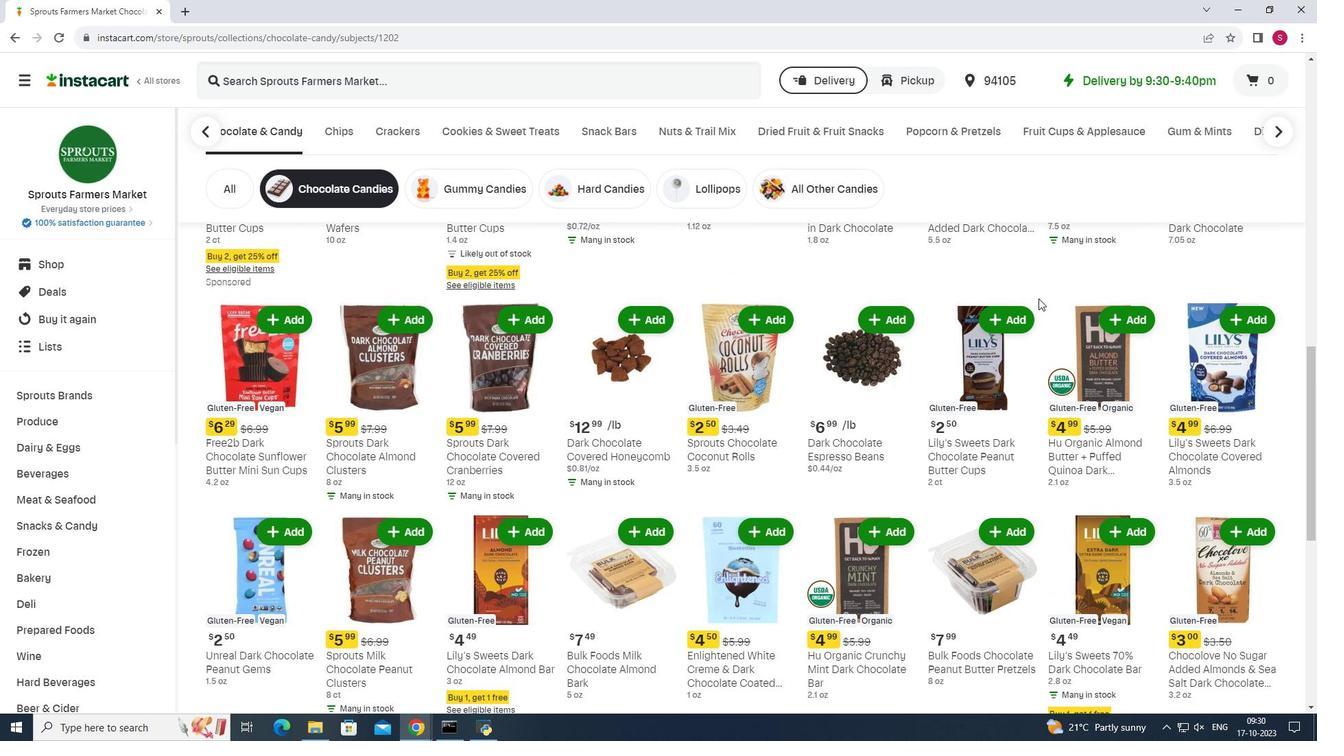 
Action: Mouse scrolled (1038, 297) with delta (0, 0)
Screenshot: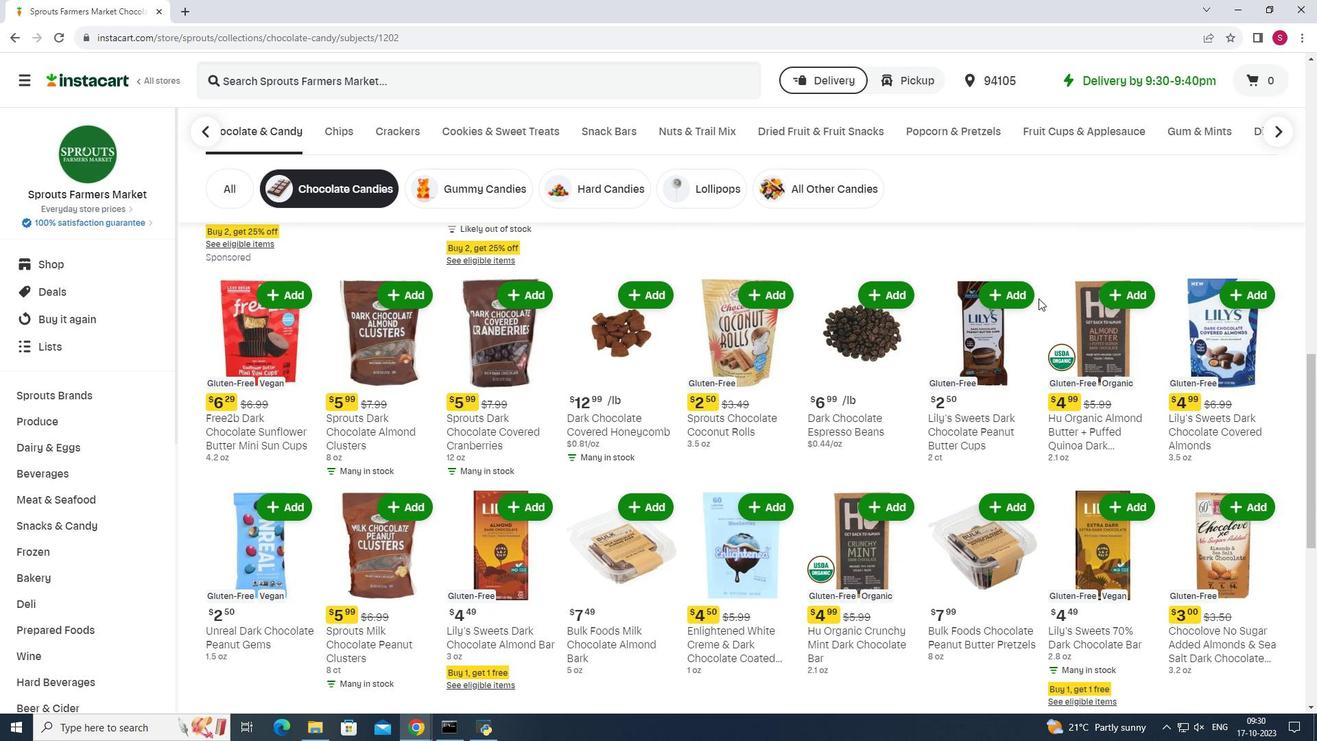 
Action: Mouse scrolled (1038, 297) with delta (0, 0)
Screenshot: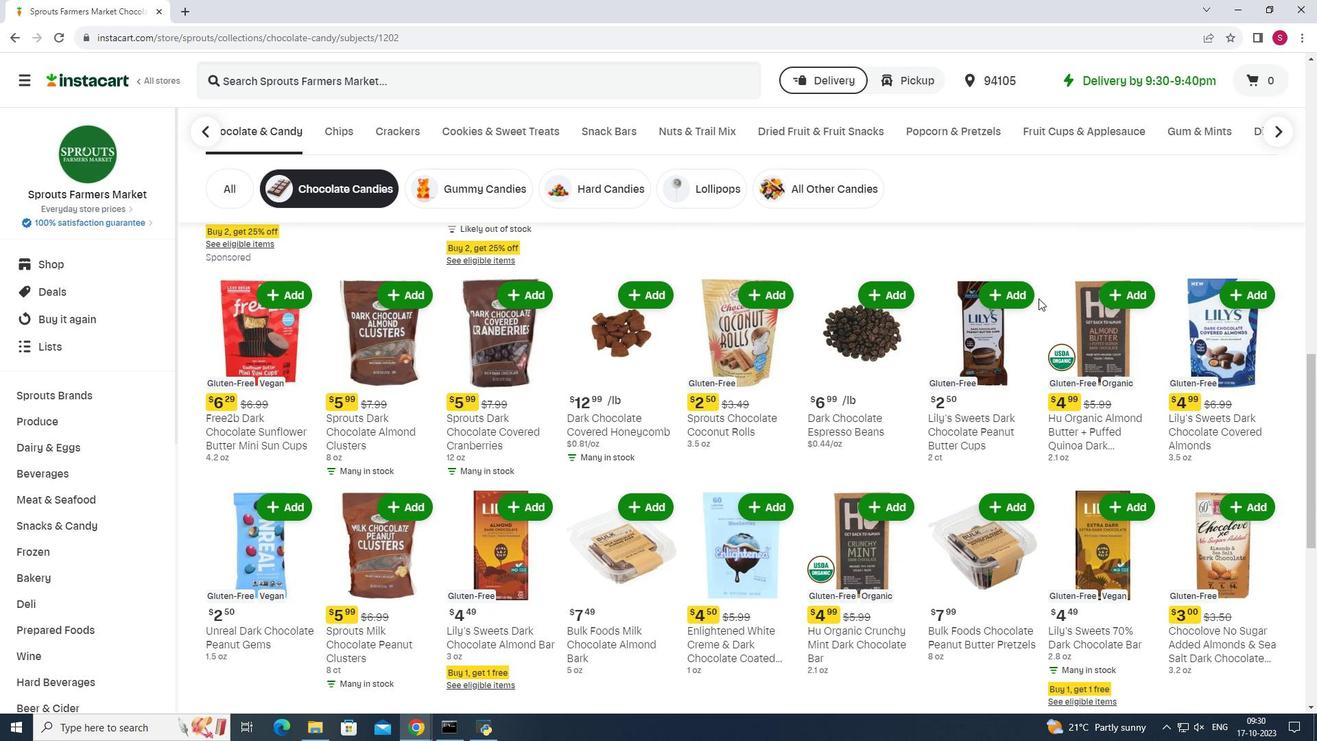 
Action: Mouse scrolled (1038, 297) with delta (0, 0)
Screenshot: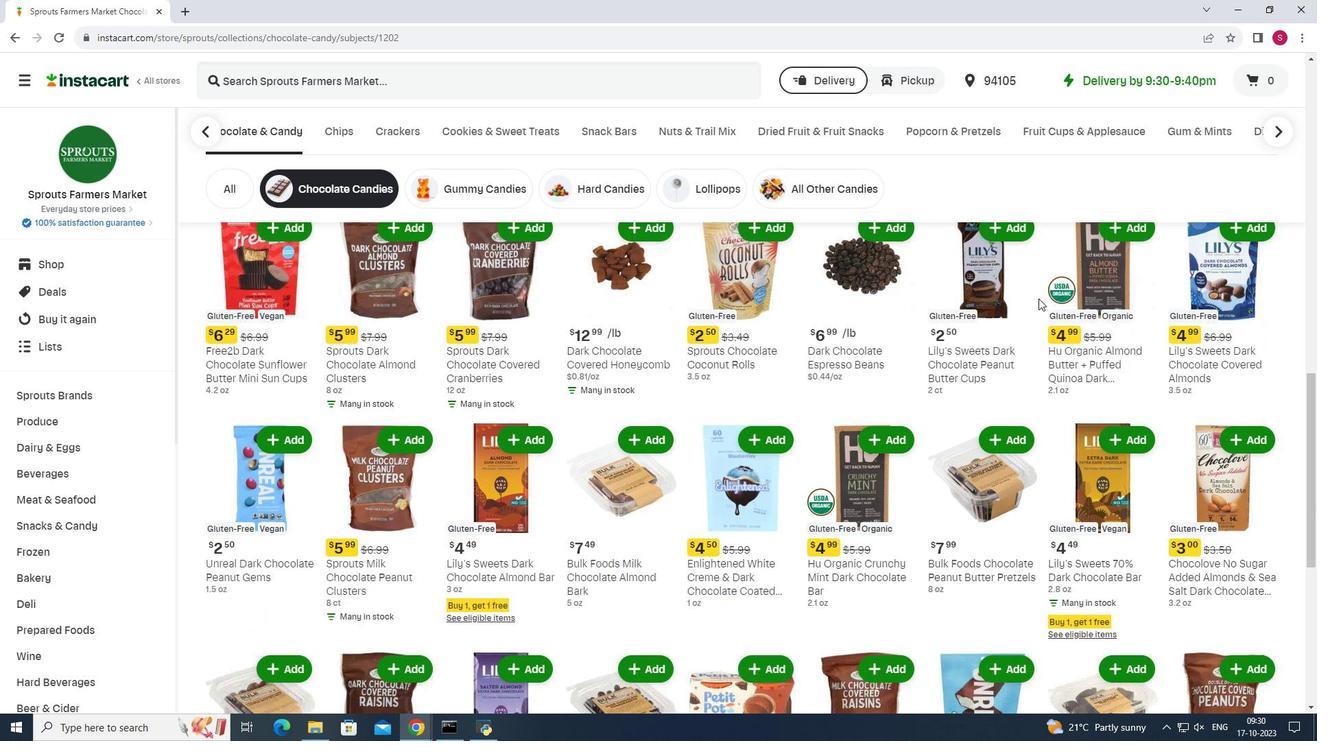 
Action: Mouse scrolled (1038, 297) with delta (0, 0)
Screenshot: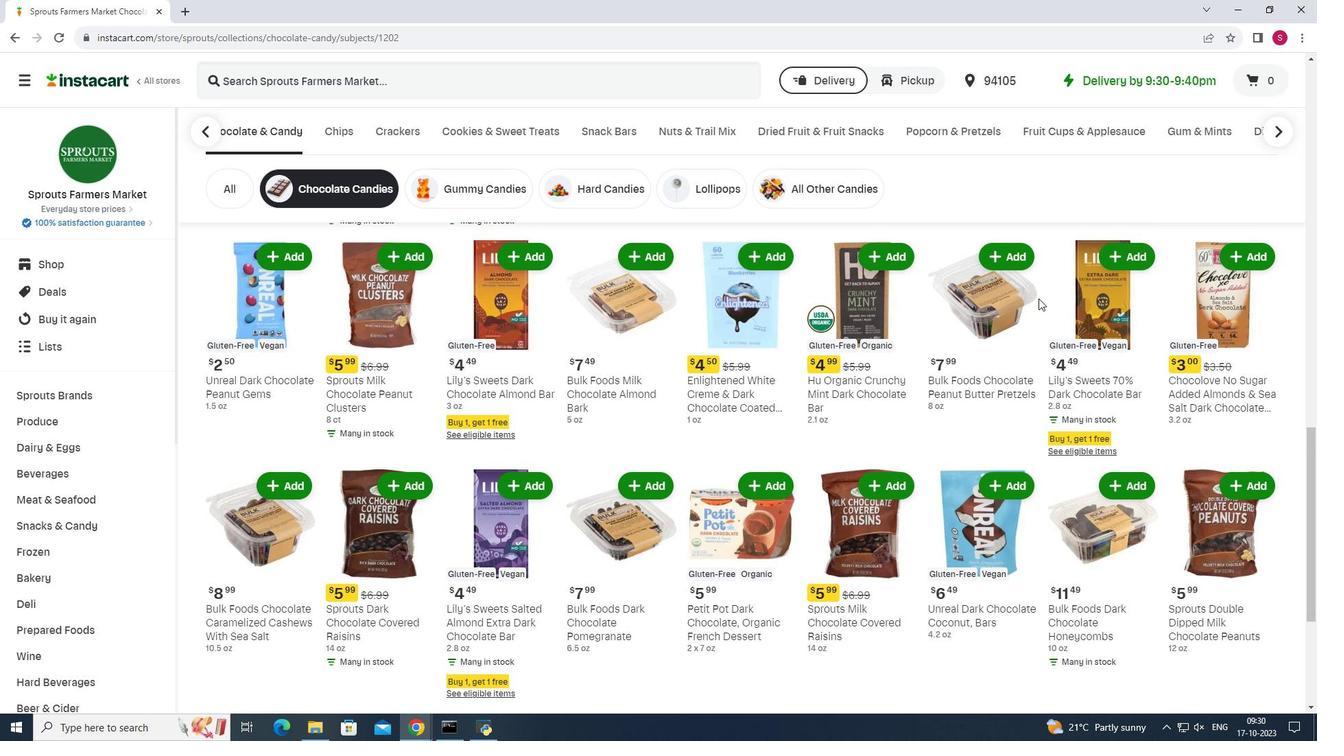 
Action: Mouse scrolled (1038, 297) with delta (0, 0)
Screenshot: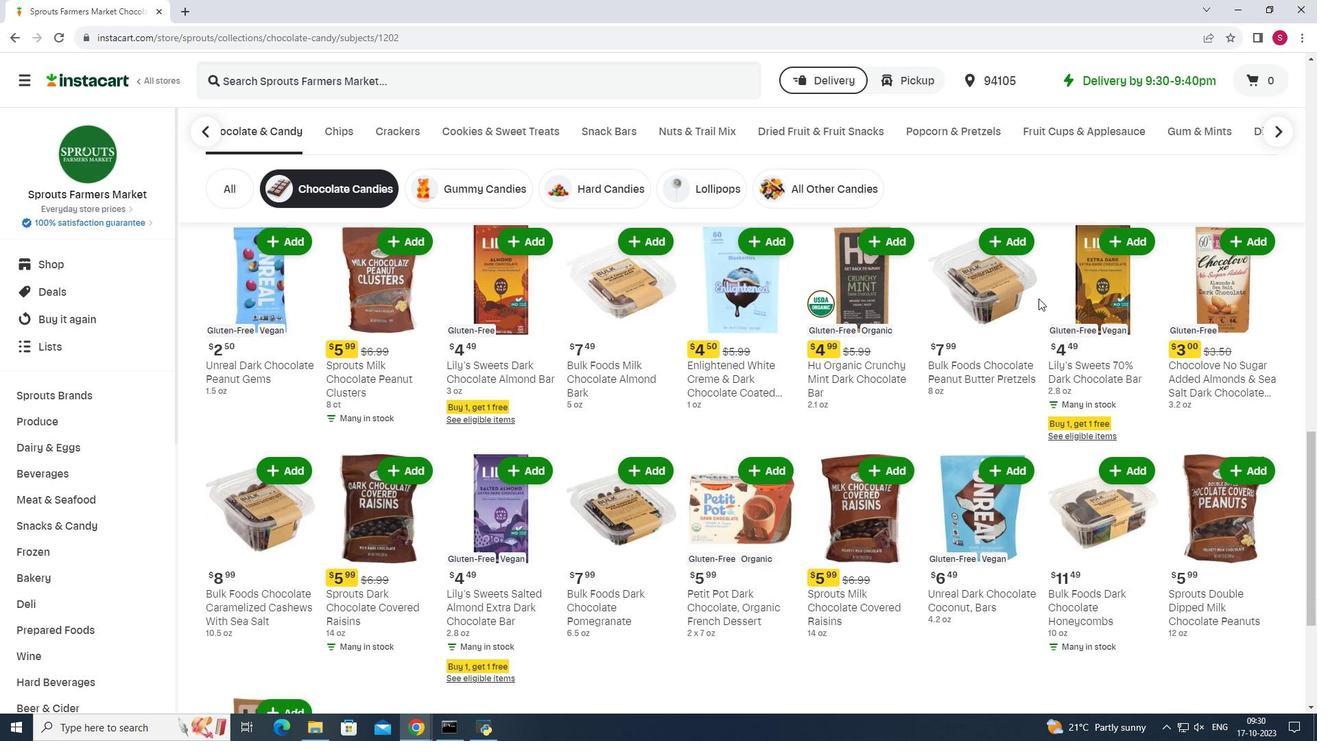 
Action: Mouse scrolled (1038, 297) with delta (0, 0)
Screenshot: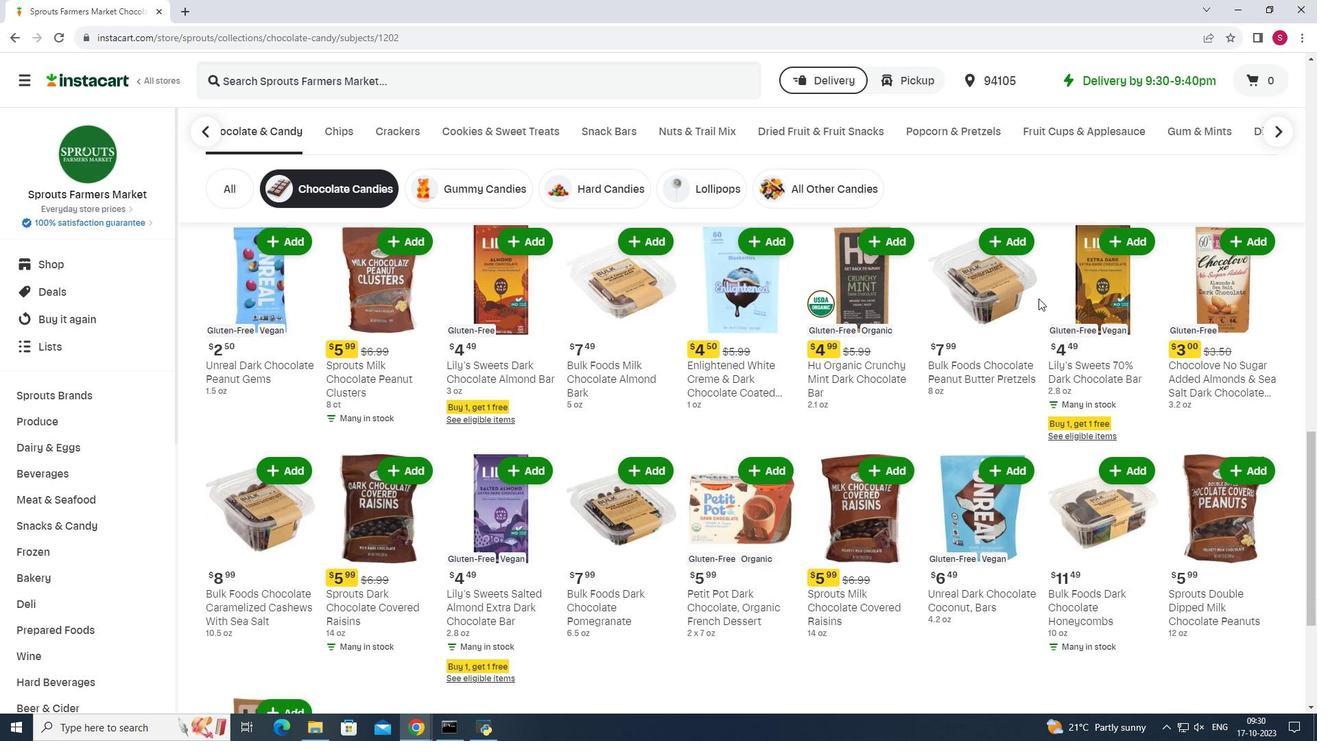 
Action: Mouse scrolled (1038, 297) with delta (0, 0)
Screenshot: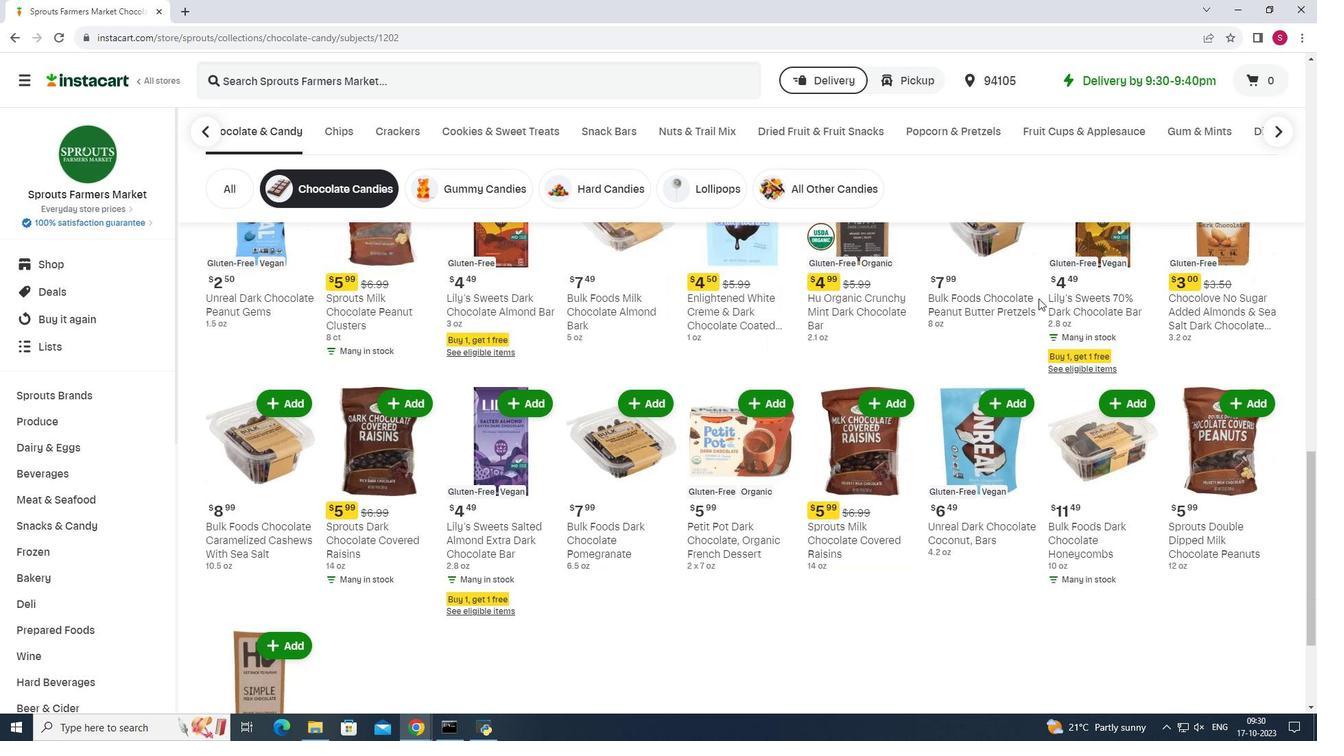 
Action: Mouse scrolled (1038, 297) with delta (0, 0)
Screenshot: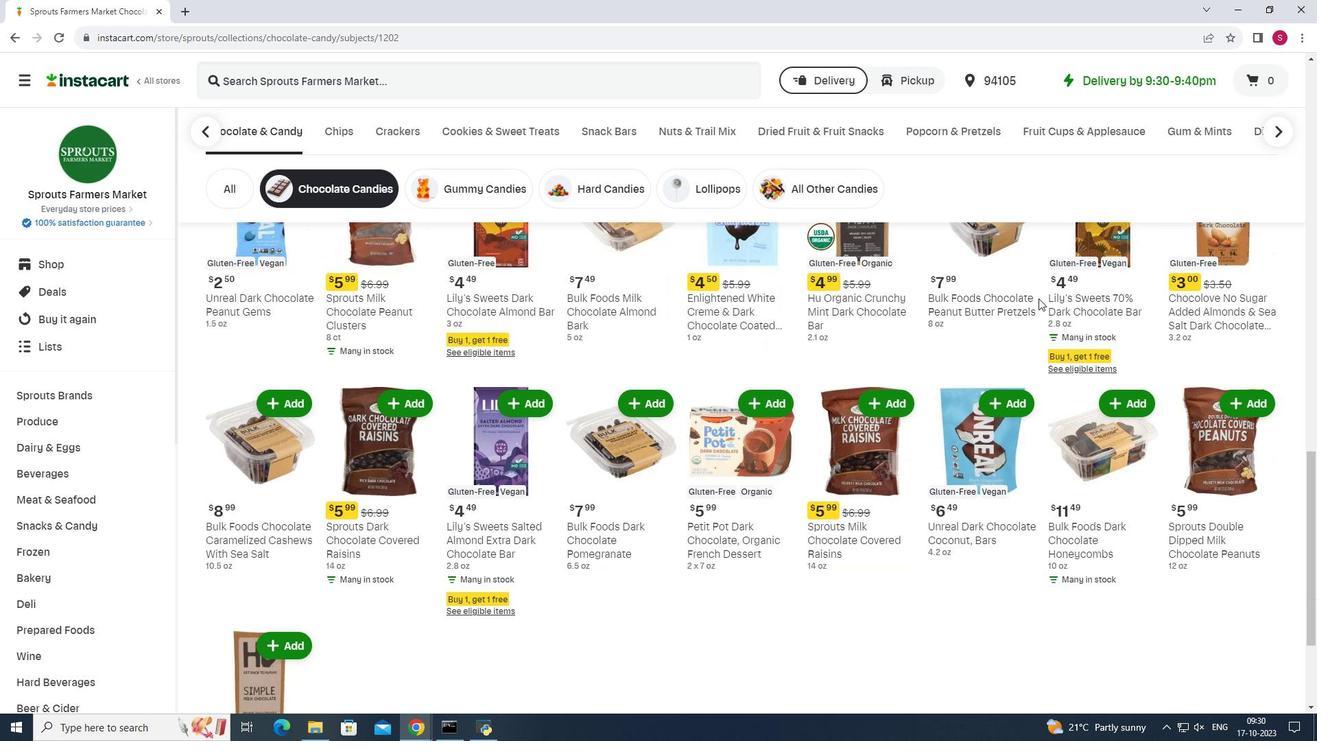 
Action: Mouse scrolled (1038, 297) with delta (0, 0)
Screenshot: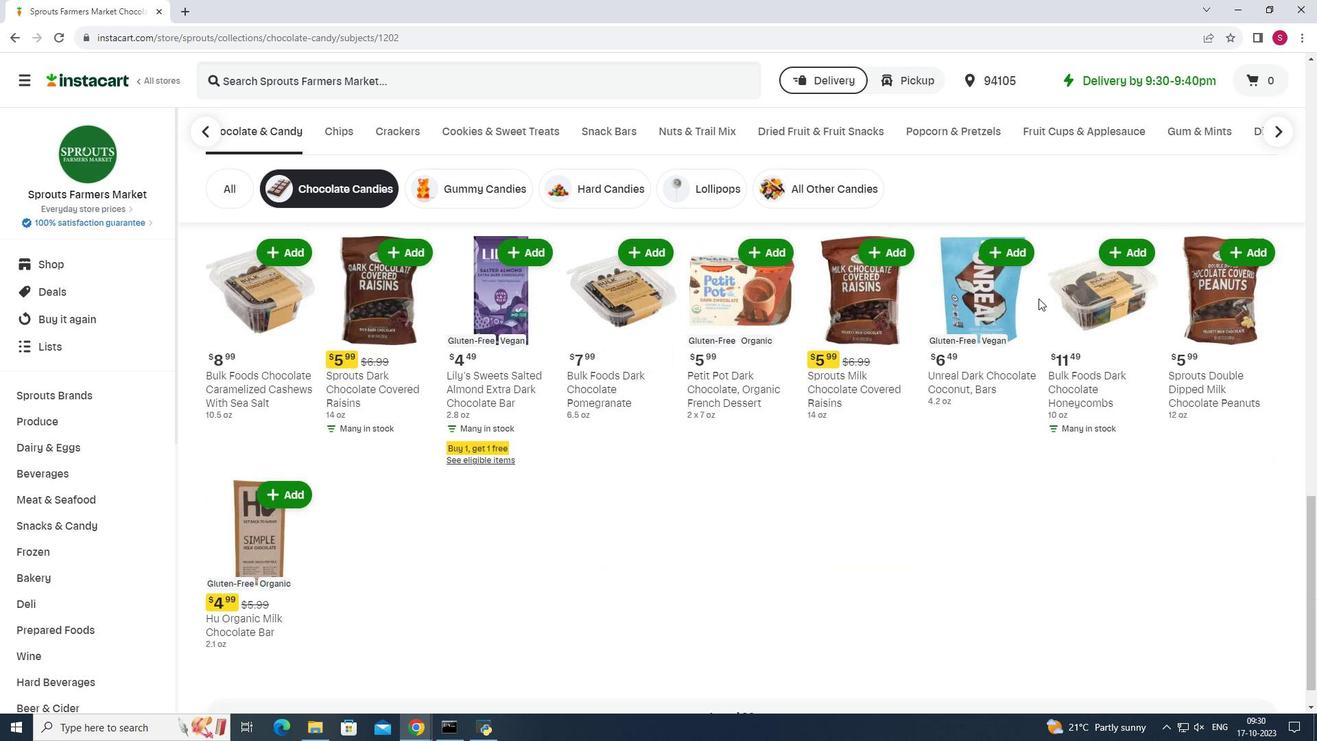 
Action: Mouse scrolled (1038, 297) with delta (0, 0)
Screenshot: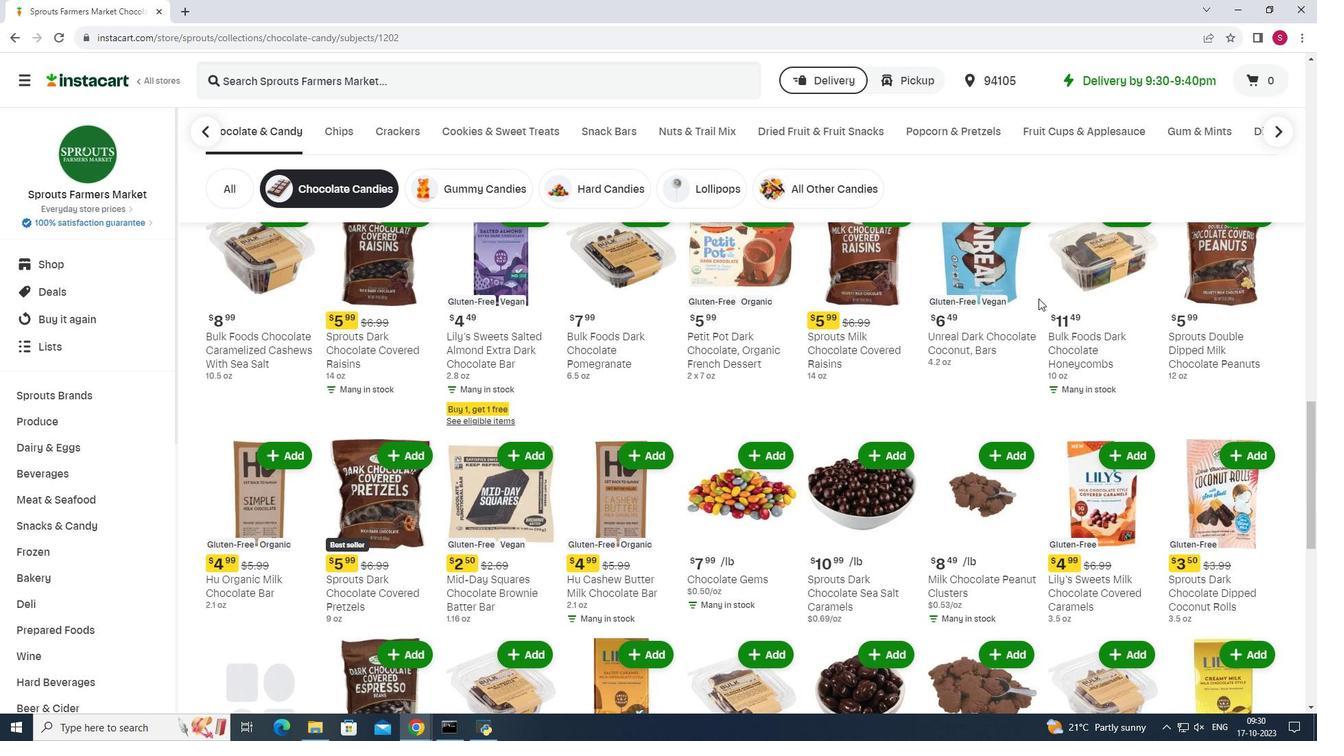 
Action: Mouse scrolled (1038, 297) with delta (0, 0)
Screenshot: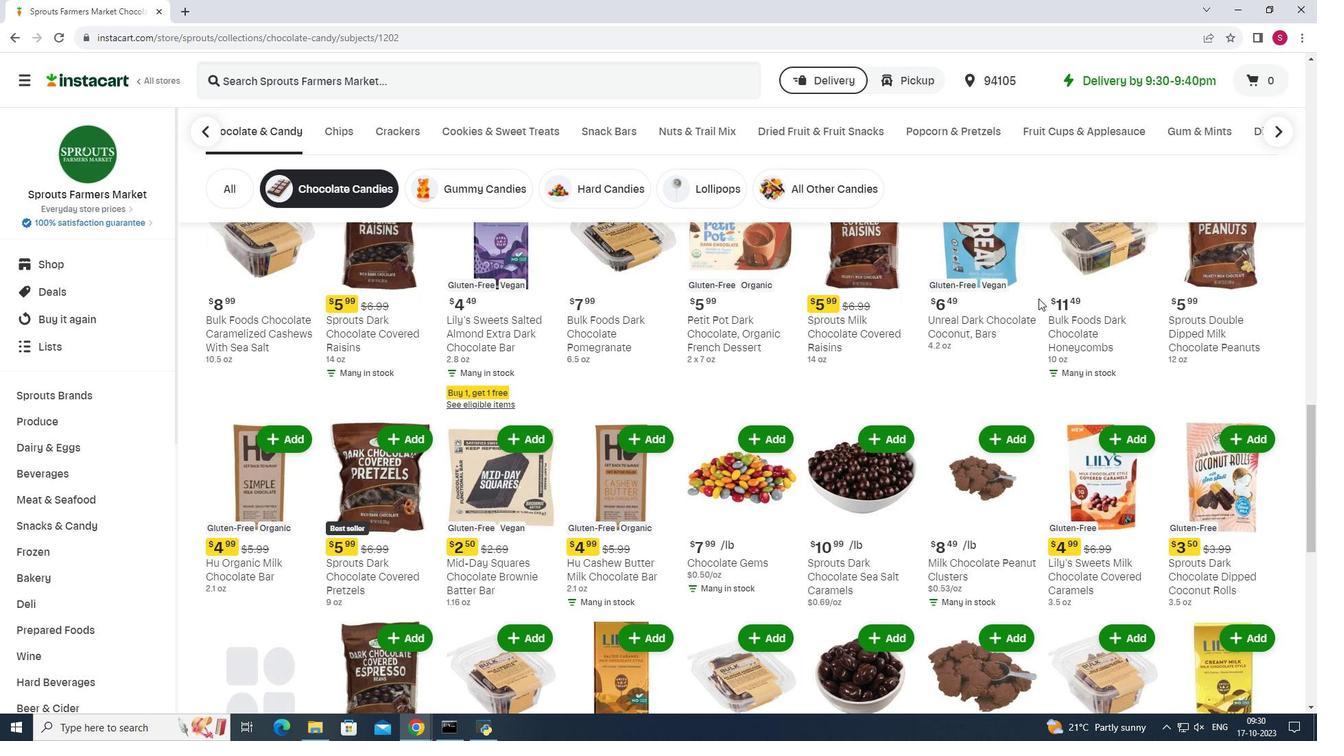 
Action: Mouse scrolled (1038, 297) with delta (0, 0)
Screenshot: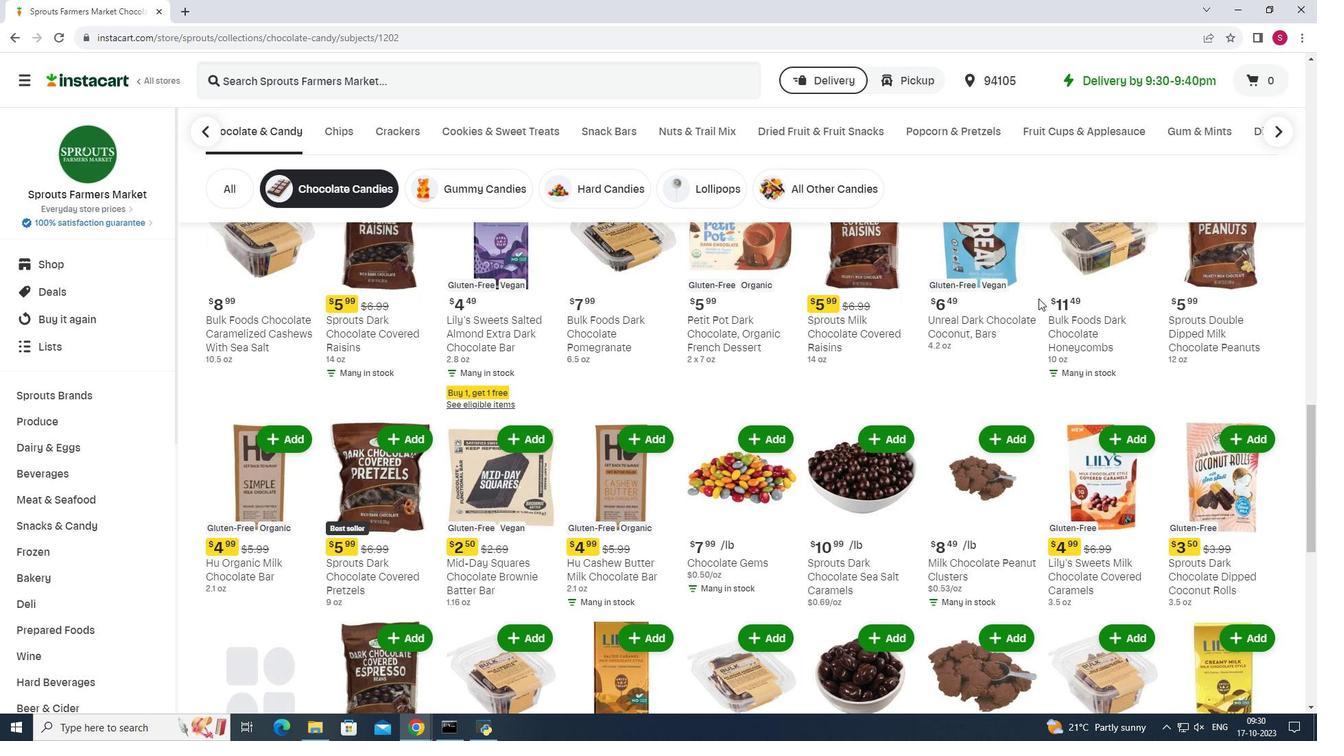 
Action: Mouse scrolled (1038, 297) with delta (0, 0)
Screenshot: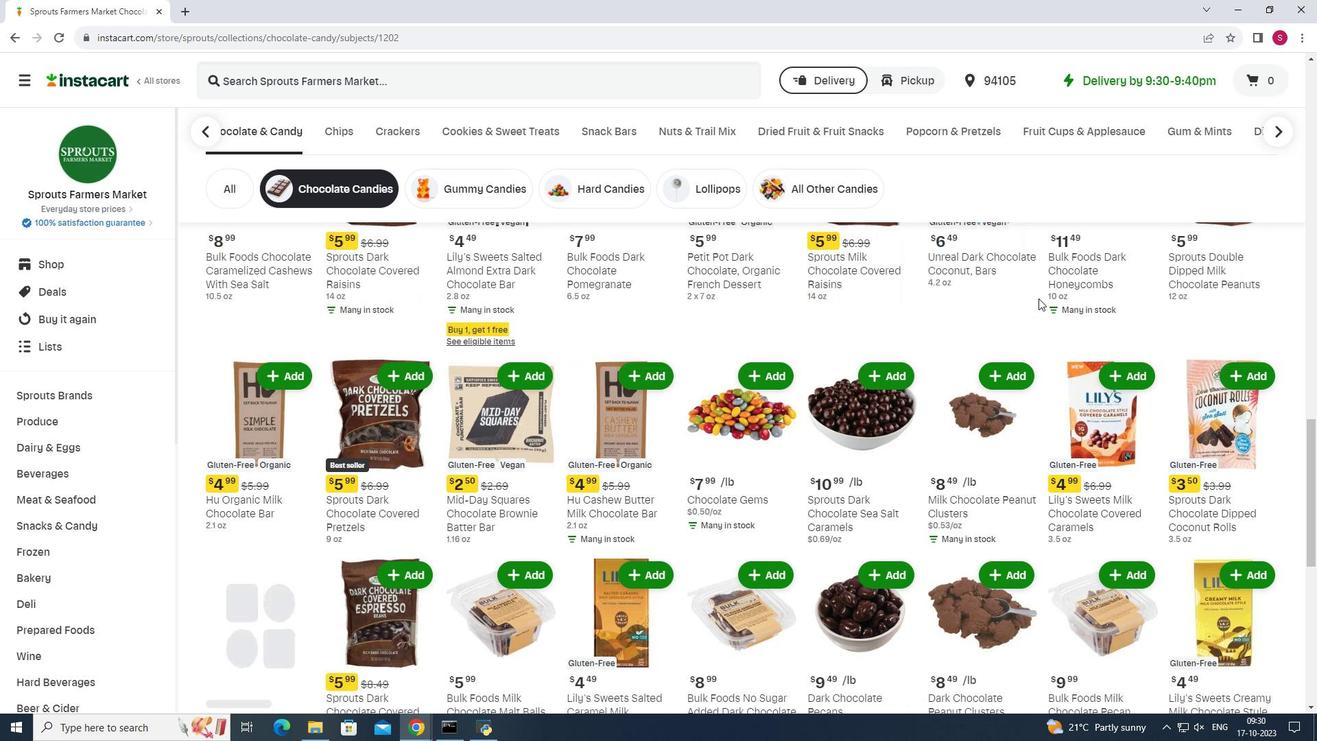 
Action: Mouse scrolled (1038, 297) with delta (0, 0)
Screenshot: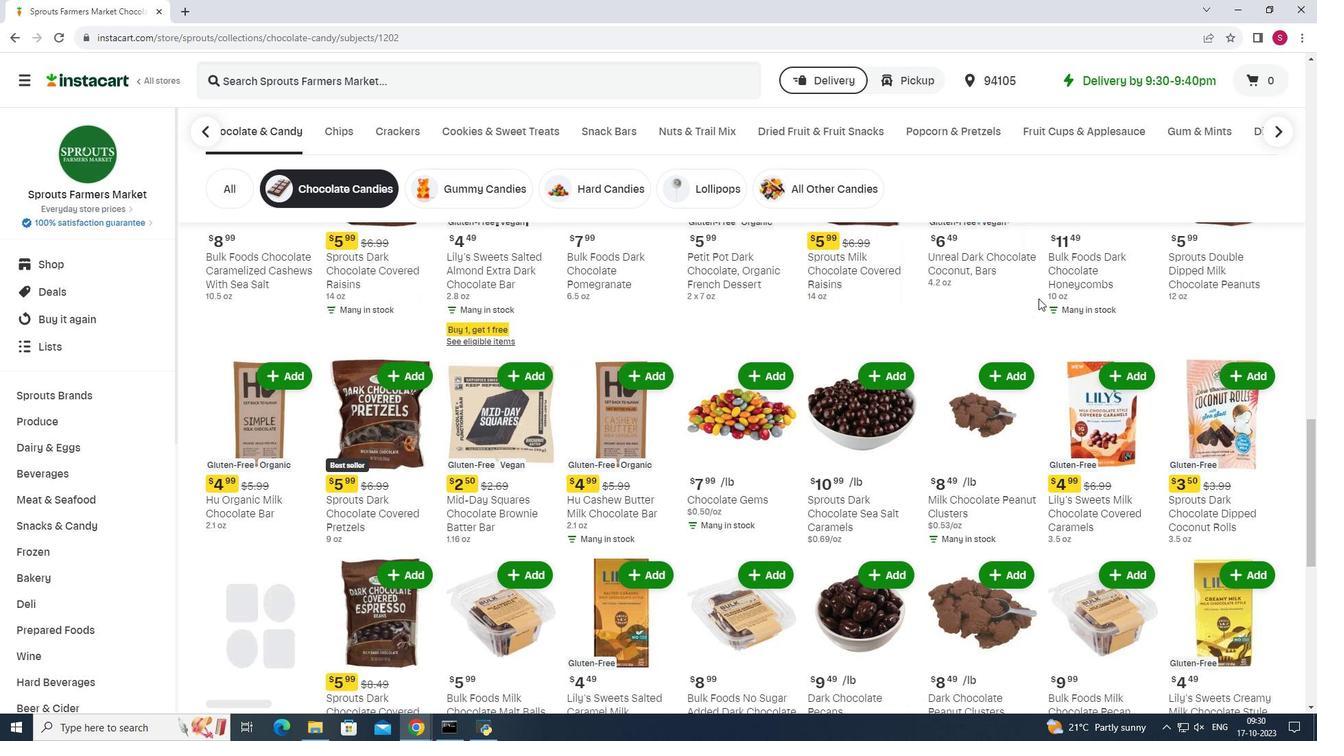 
Action: Mouse scrolled (1038, 297) with delta (0, 0)
Screenshot: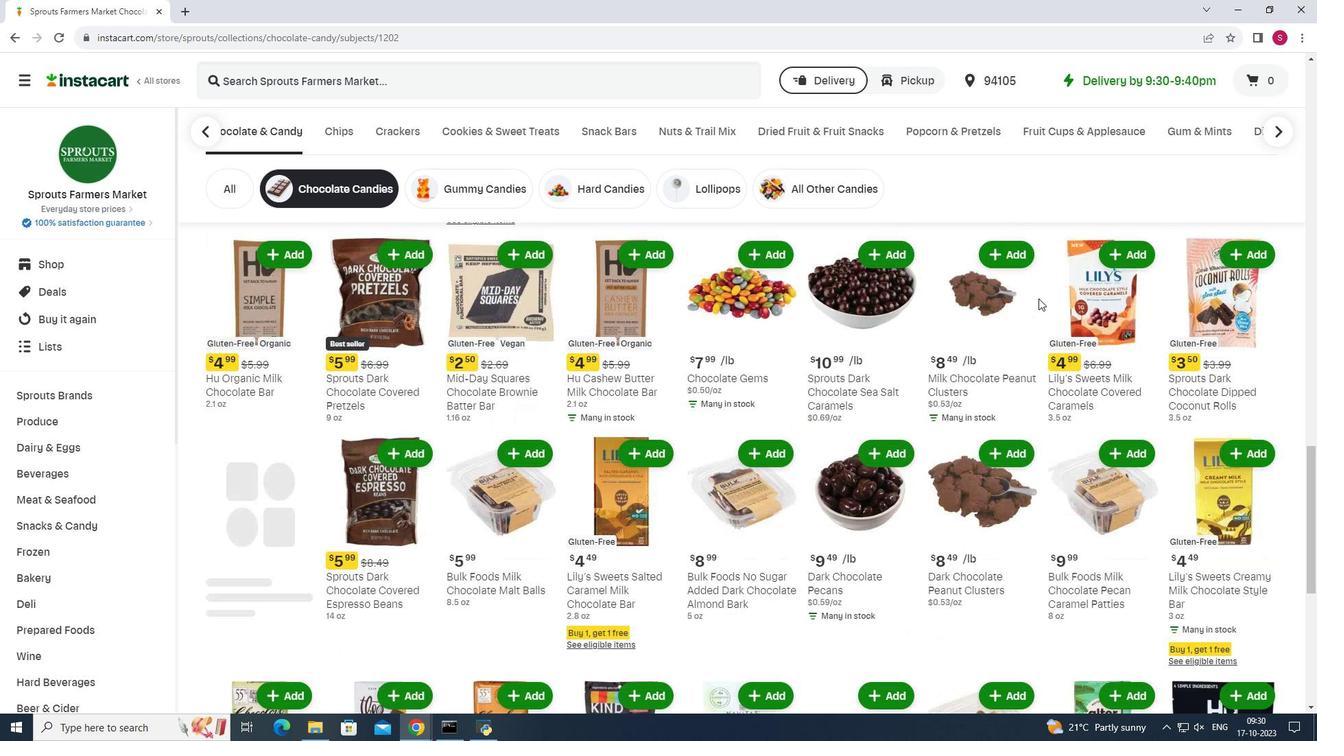 
Action: Mouse scrolled (1038, 297) with delta (0, 0)
Screenshot: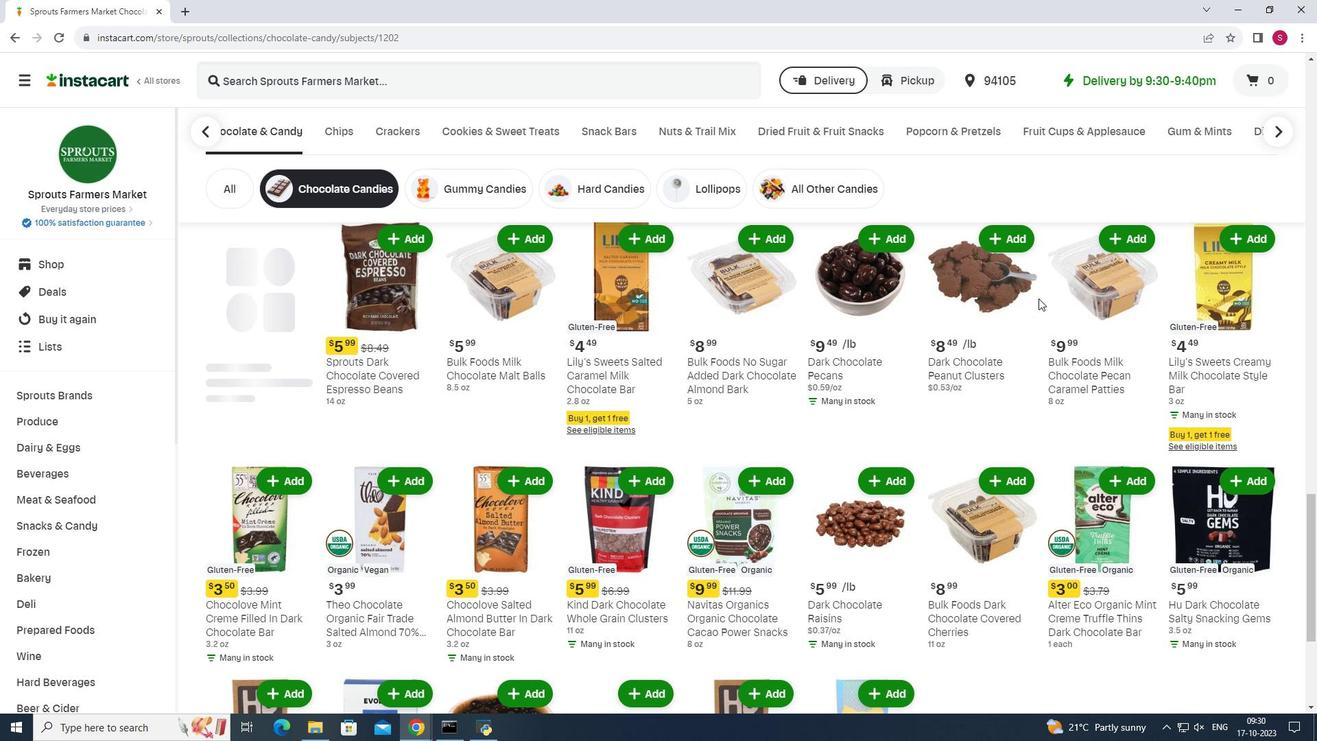 
Action: Mouse scrolled (1038, 297) with delta (0, 0)
Screenshot: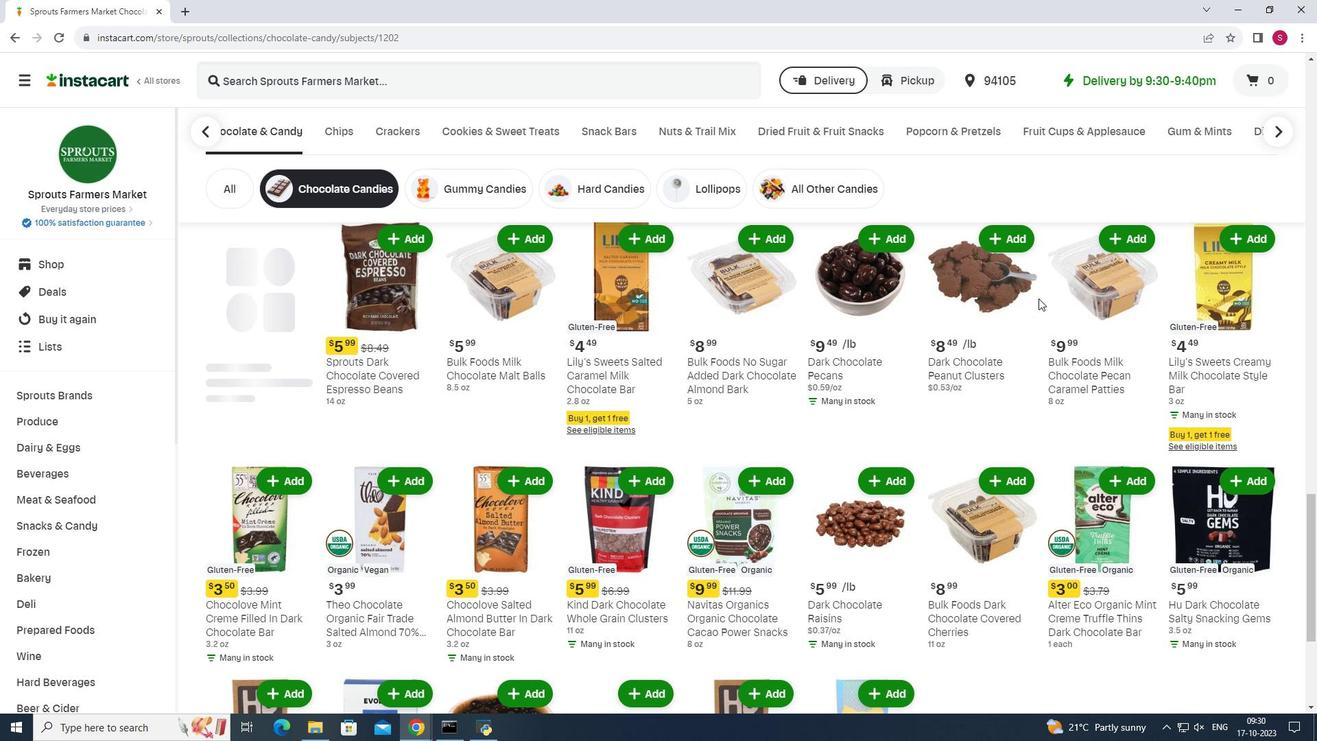
Action: Mouse scrolled (1038, 297) with delta (0, 0)
Screenshot: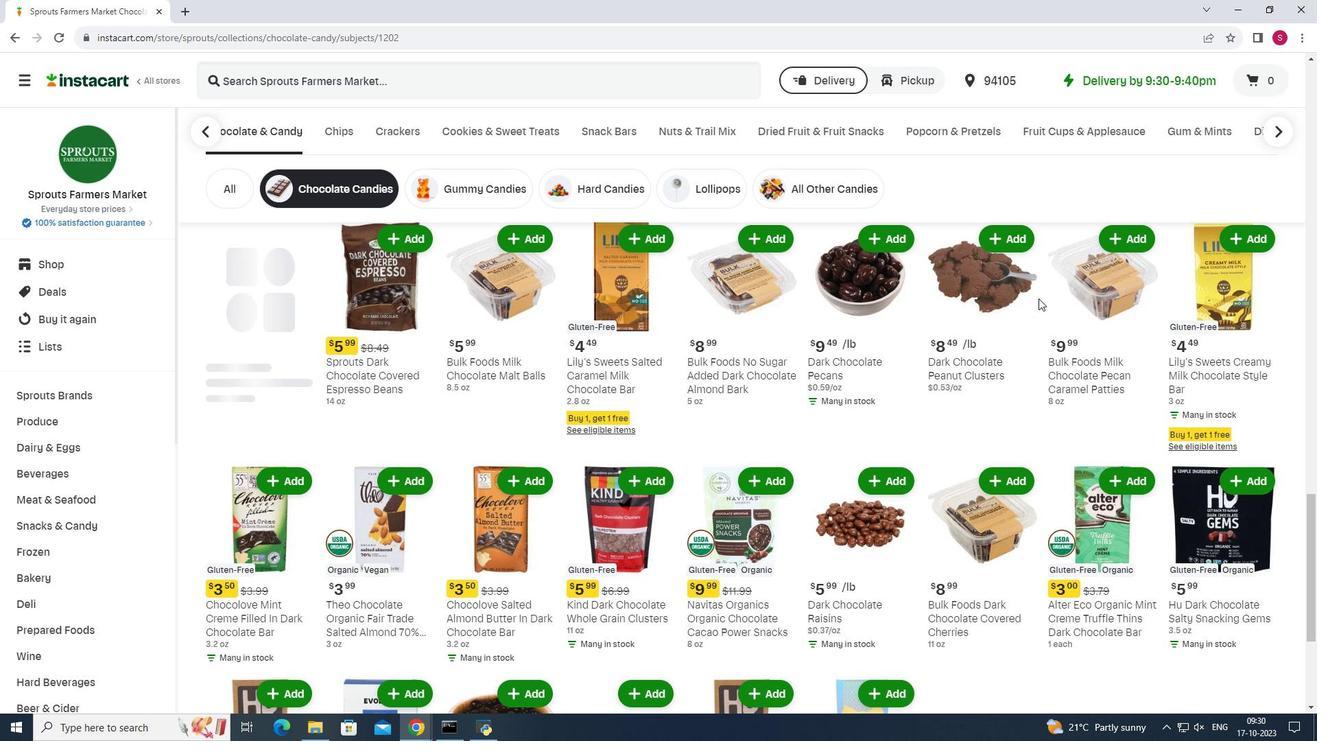 
Action: Mouse scrolled (1038, 297) with delta (0, 0)
Screenshot: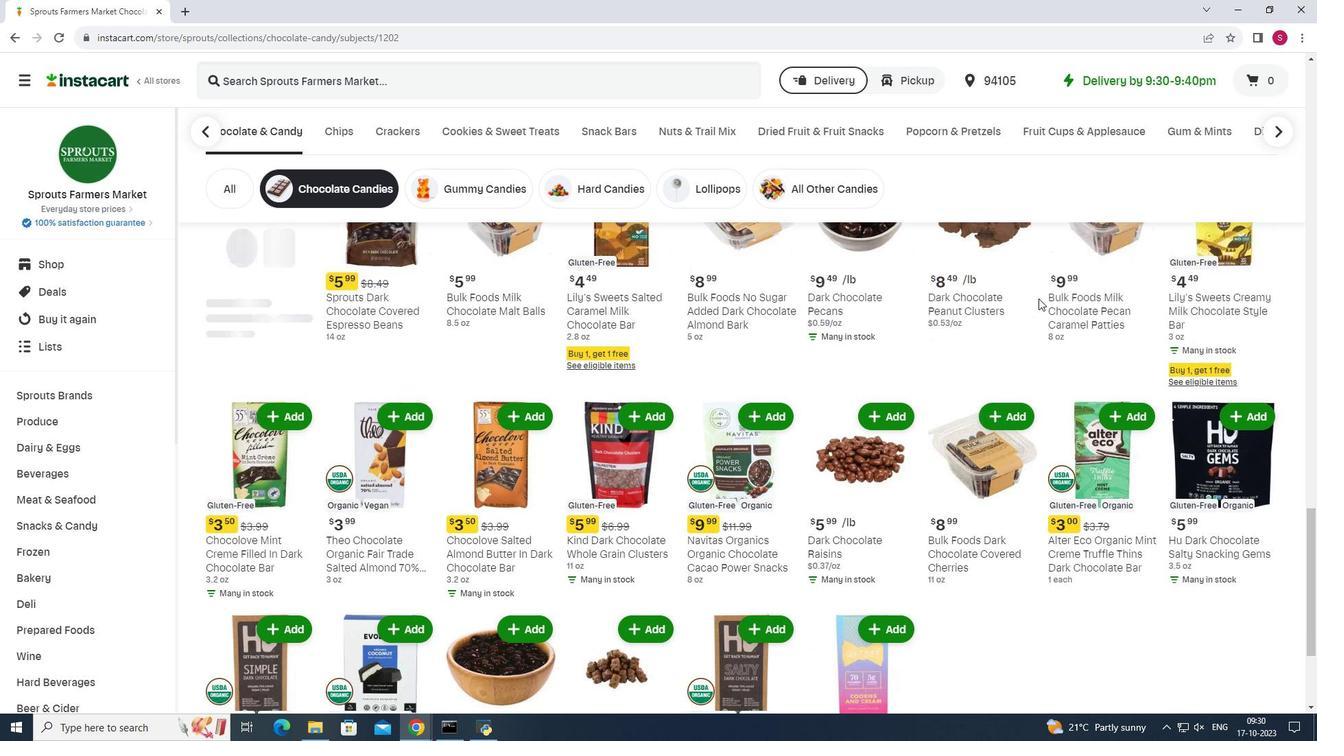 
Action: Mouse scrolled (1038, 297) with delta (0, 0)
Screenshot: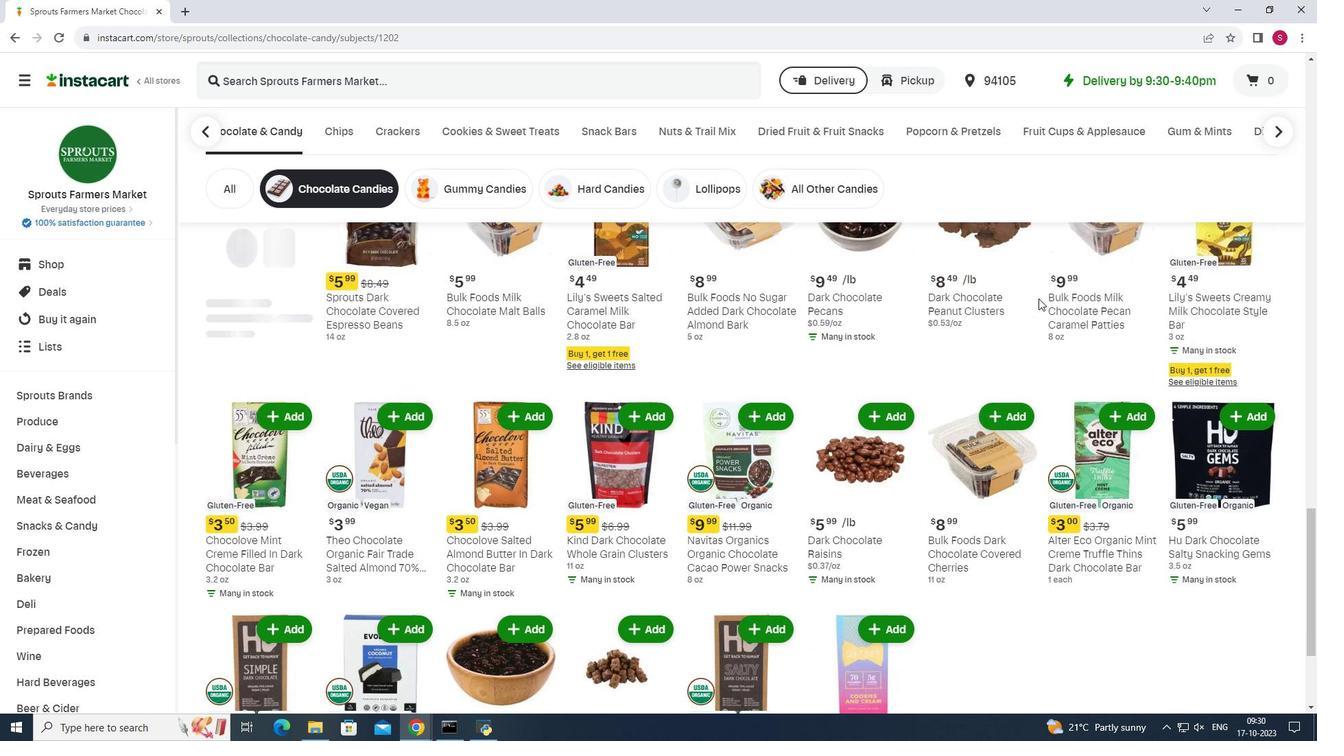 
Action: Mouse scrolled (1038, 297) with delta (0, 0)
Screenshot: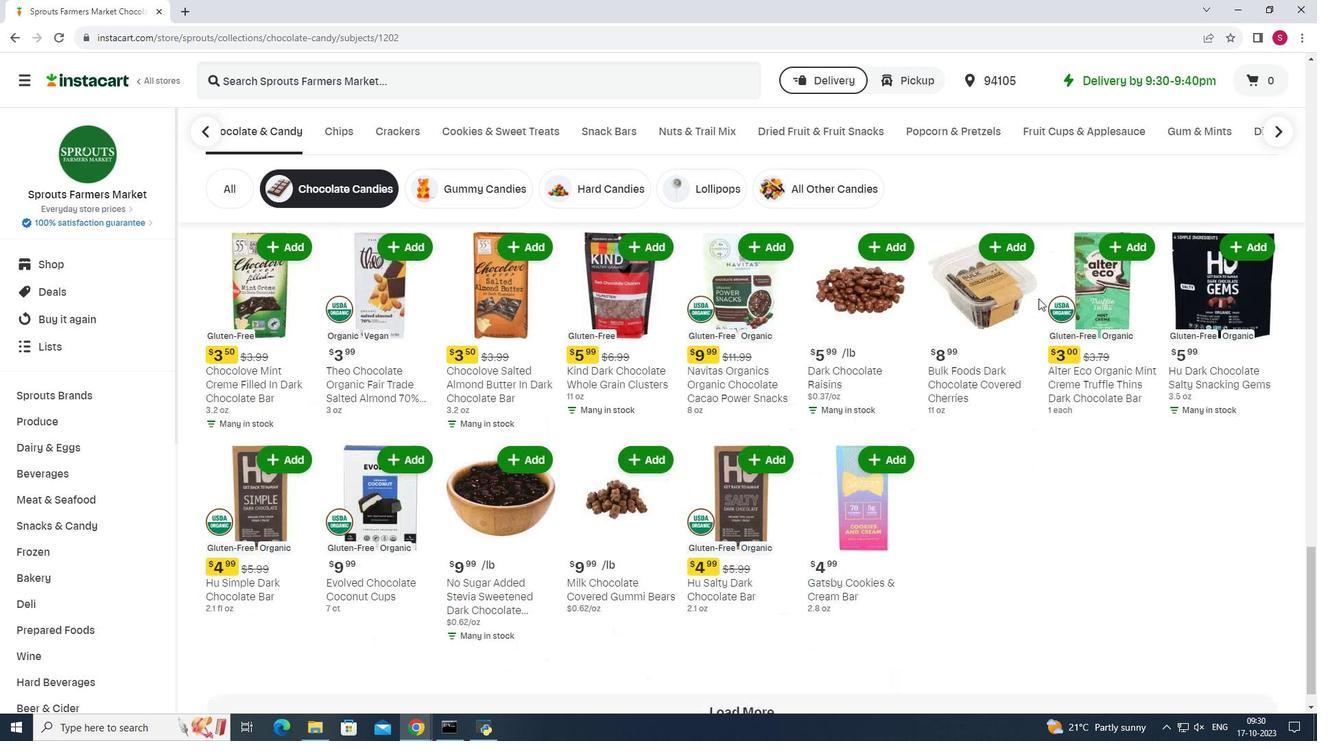 
Action: Mouse scrolled (1038, 297) with delta (0, 0)
Screenshot: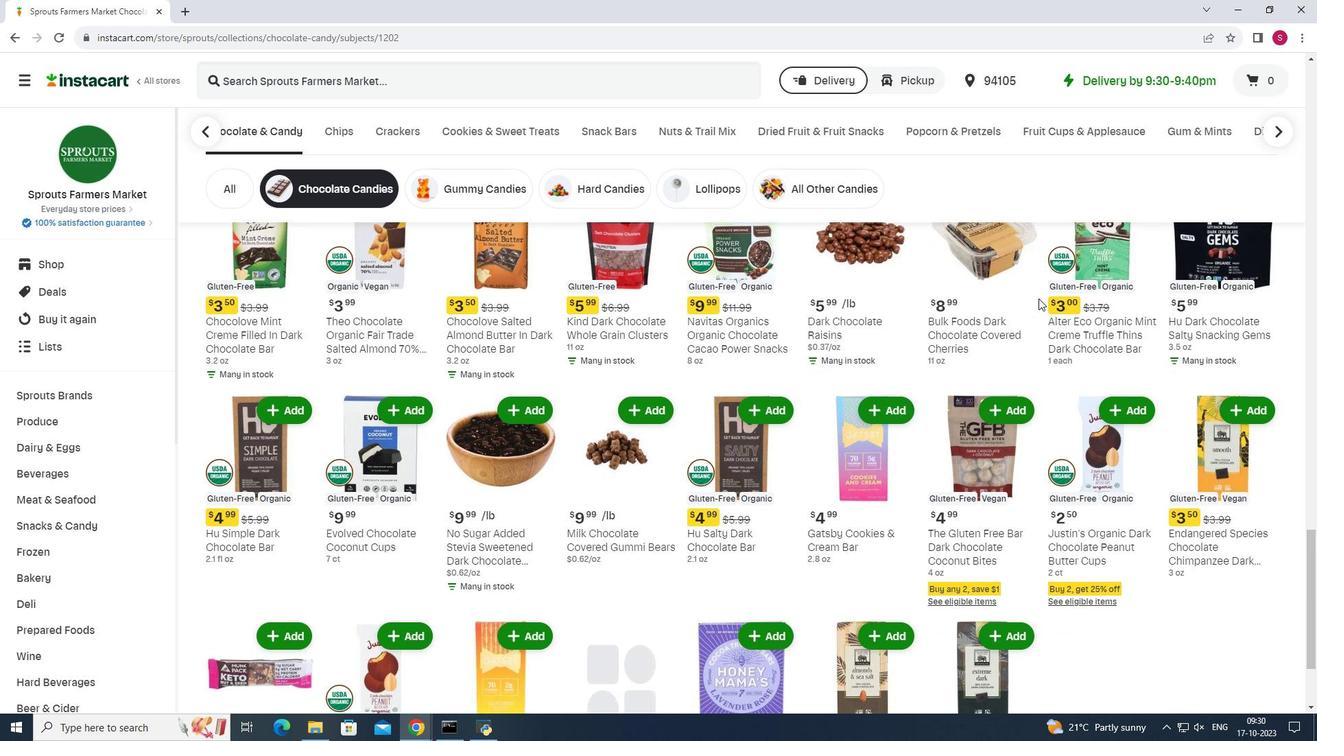 
Action: Mouse scrolled (1038, 297) with delta (0, 0)
Screenshot: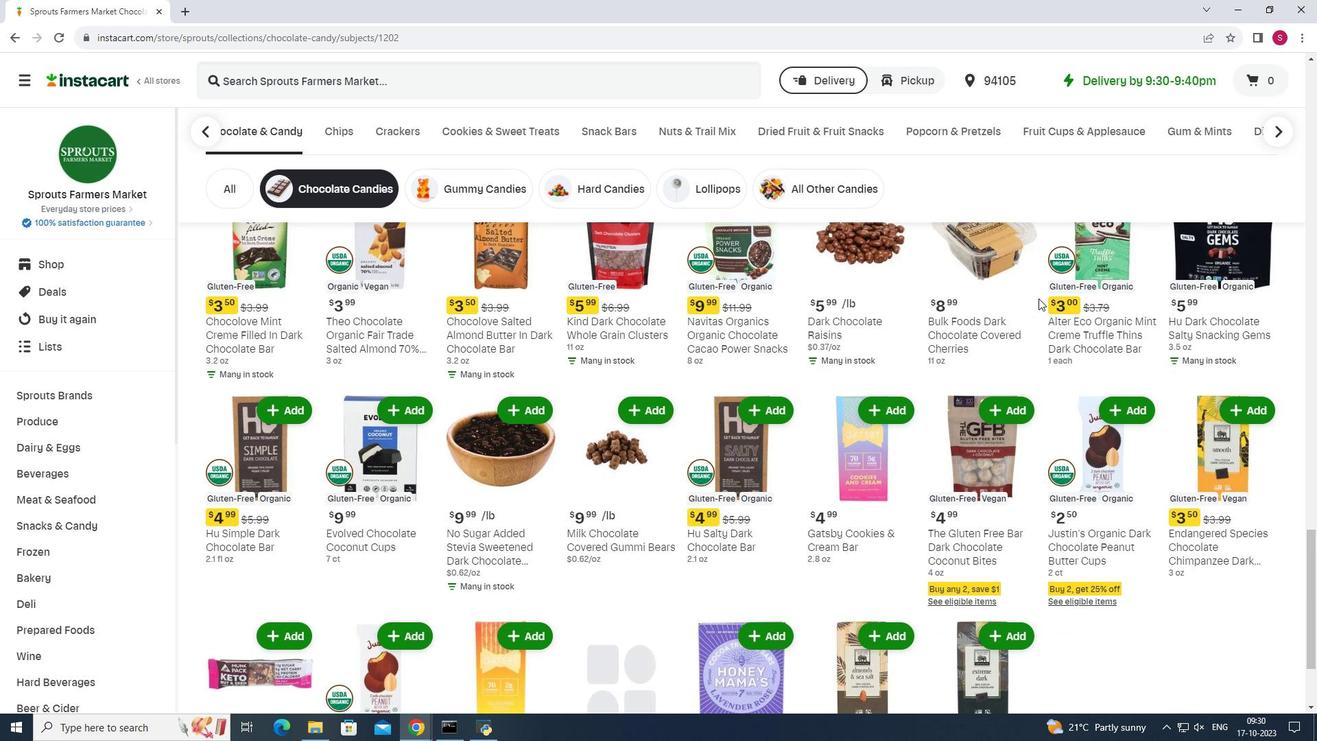 
Action: Mouse scrolled (1038, 297) with delta (0, 0)
Screenshot: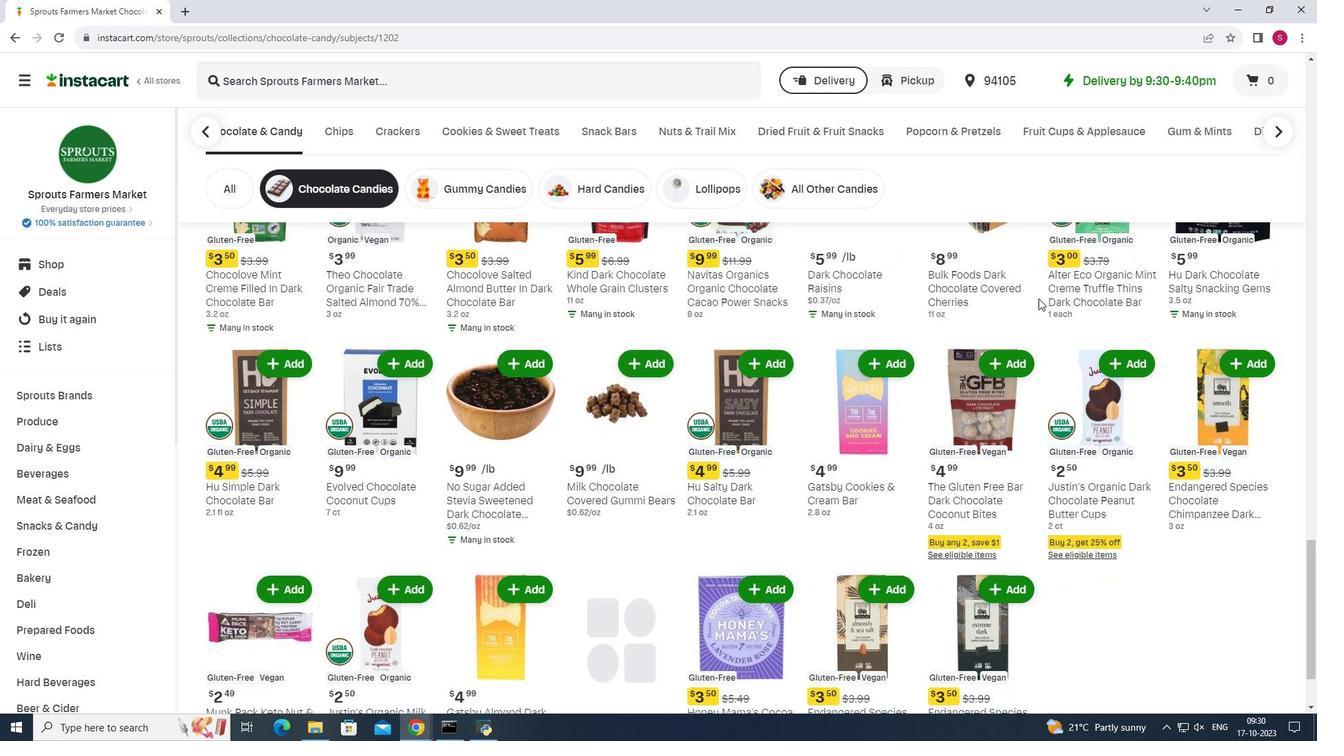 
Action: Mouse scrolled (1038, 297) with delta (0, 0)
Screenshot: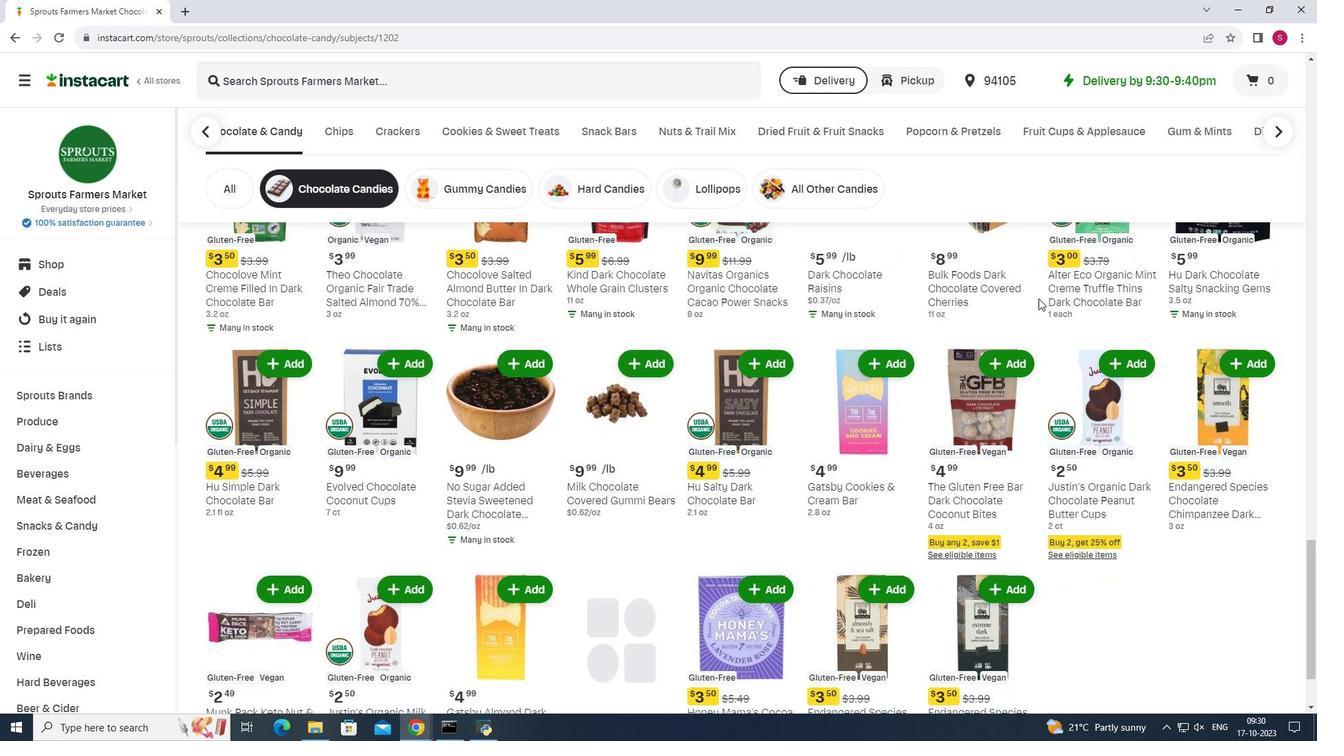
Action: Mouse scrolled (1038, 297) with delta (0, 0)
Screenshot: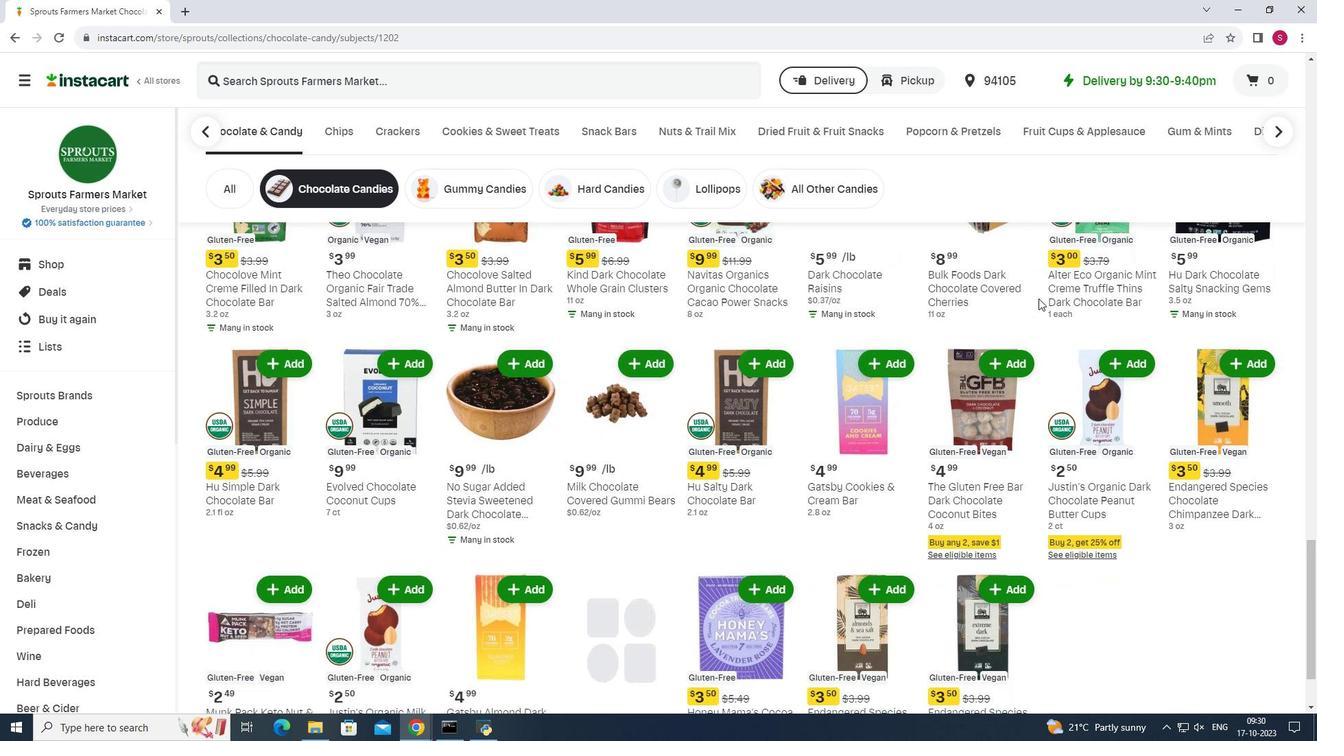 
Action: Mouse scrolled (1038, 297) with delta (0, 0)
Screenshot: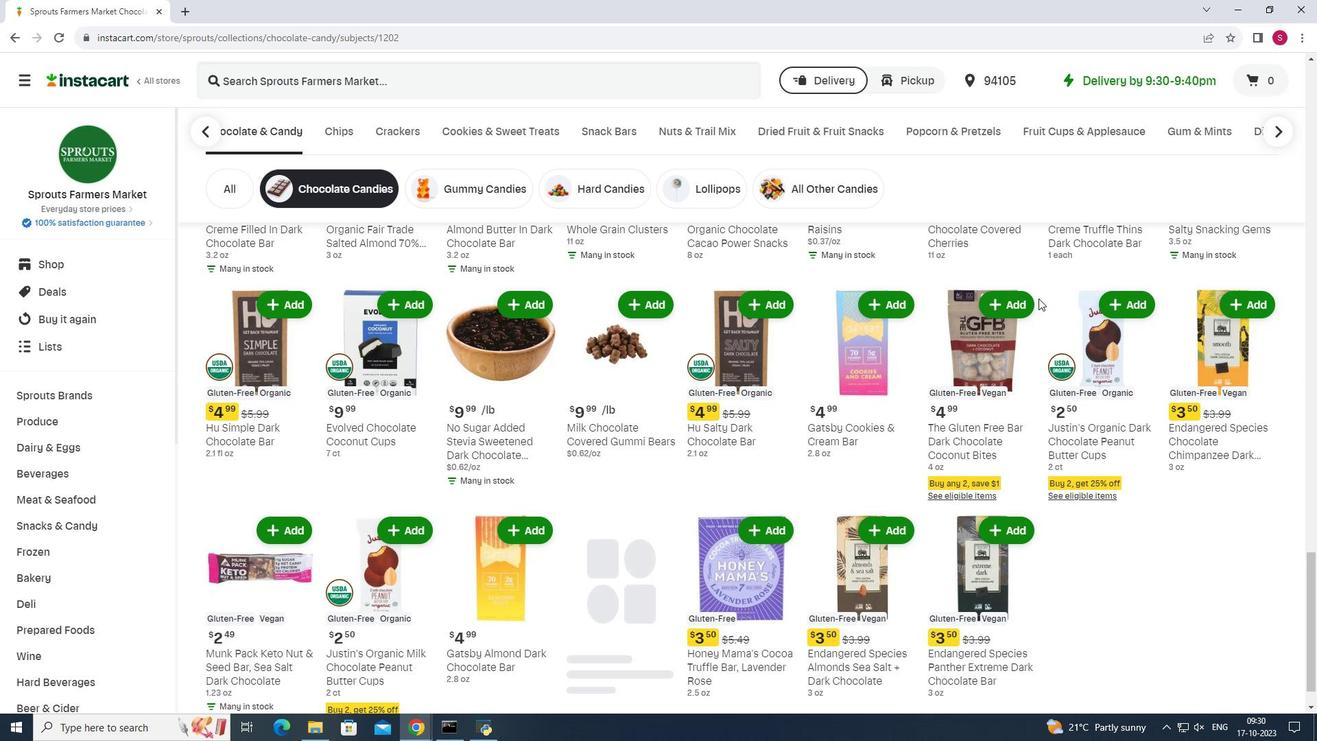 
